 Task: Find an Airbnb in Naogaon, Bangladesh for 7 guests from 10th to 15th July with 4 bedrooms, 7 beds, 4 bathrooms, price range ₹10,000-₹15,000, and amenities including Wifi, Free parking, TV, Gym, and Self check-in.
Action: Mouse moved to (438, 86)
Screenshot: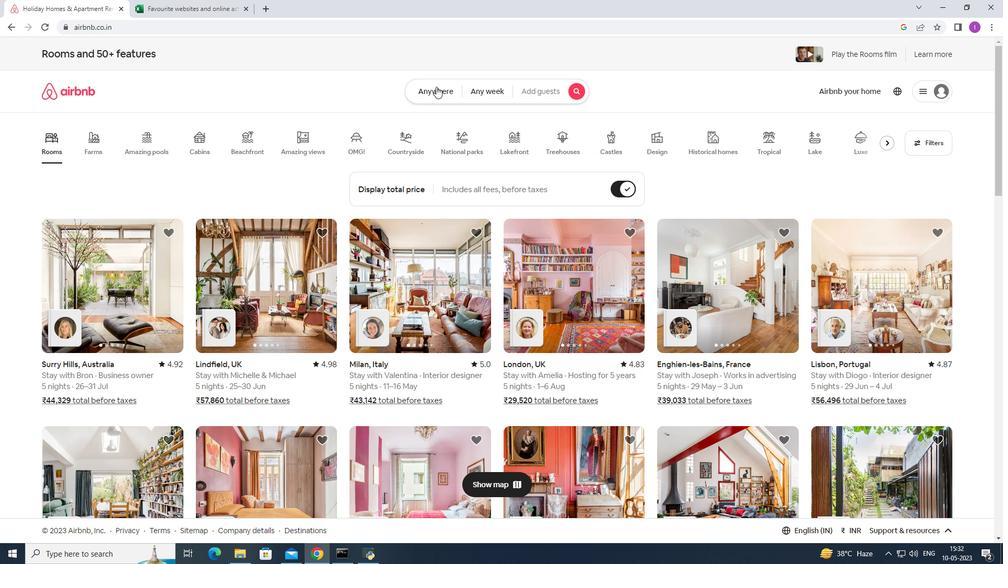 
Action: Mouse pressed left at (438, 86)
Screenshot: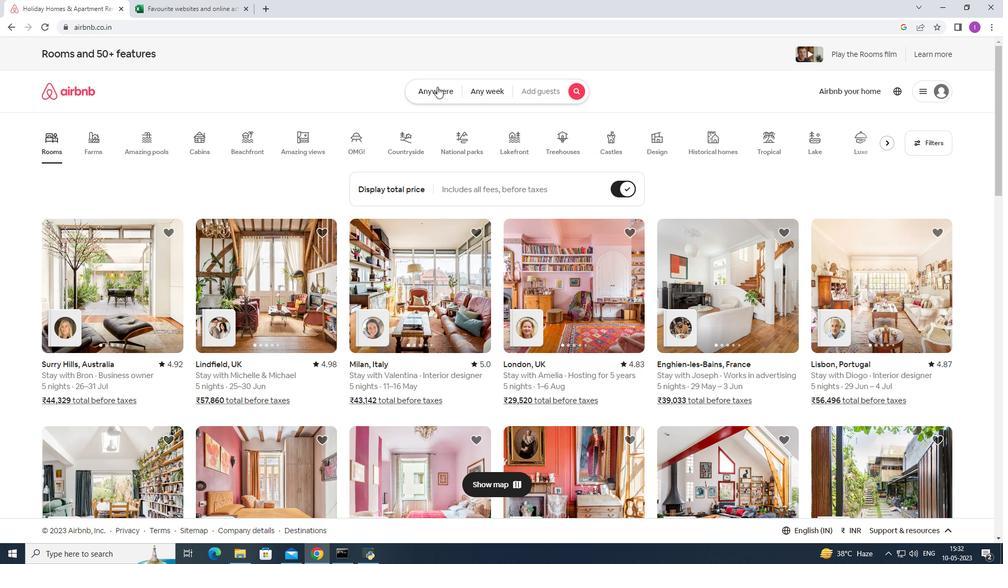 
Action: Mouse moved to (302, 134)
Screenshot: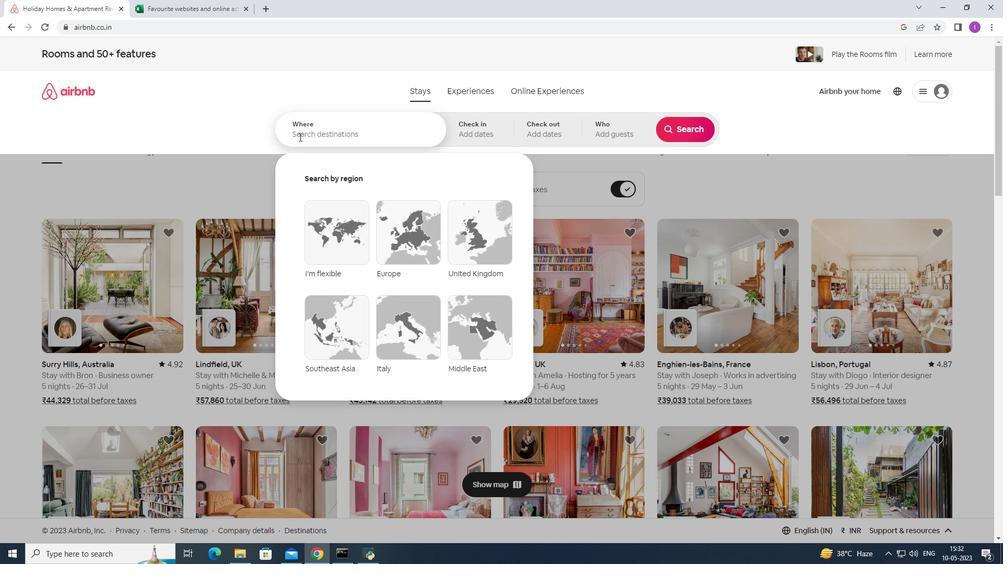 
Action: Mouse pressed left at (302, 134)
Screenshot: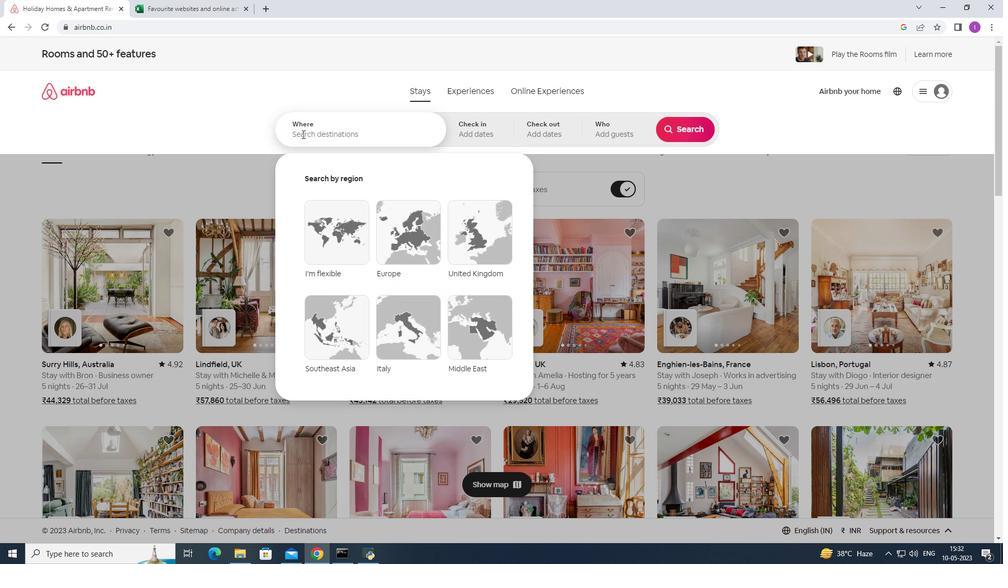 
Action: Mouse moved to (305, 133)
Screenshot: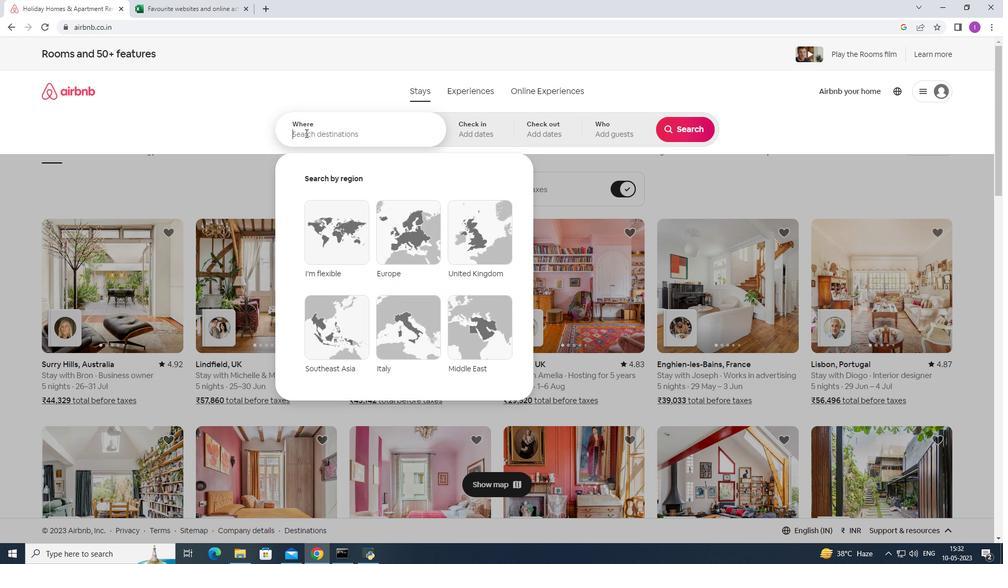 
Action: Key pressed <Key.shift>Naogaon,<Key.shift>Ban
Screenshot: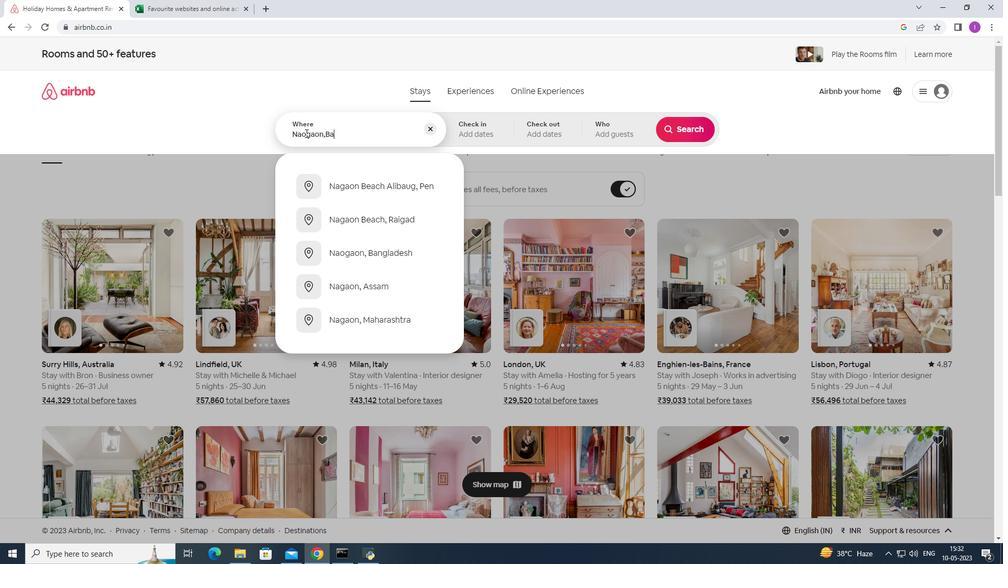 
Action: Mouse moved to (361, 192)
Screenshot: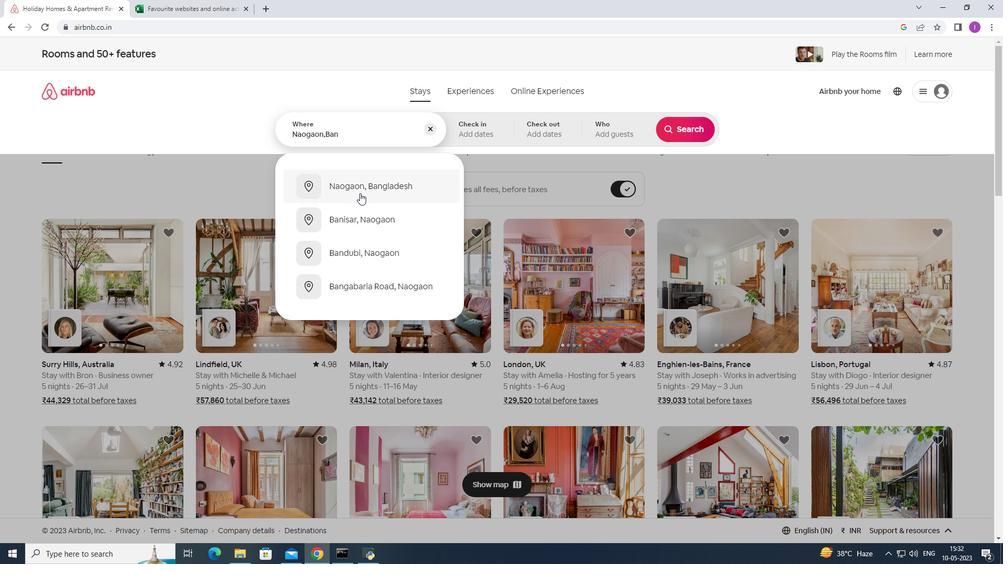
Action: Mouse pressed left at (361, 192)
Screenshot: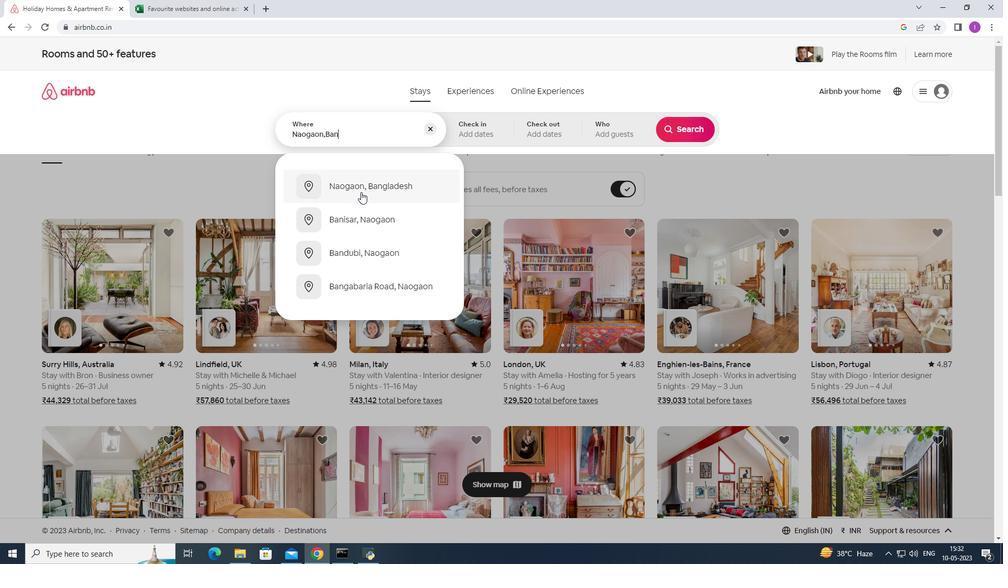 
Action: Mouse moved to (682, 213)
Screenshot: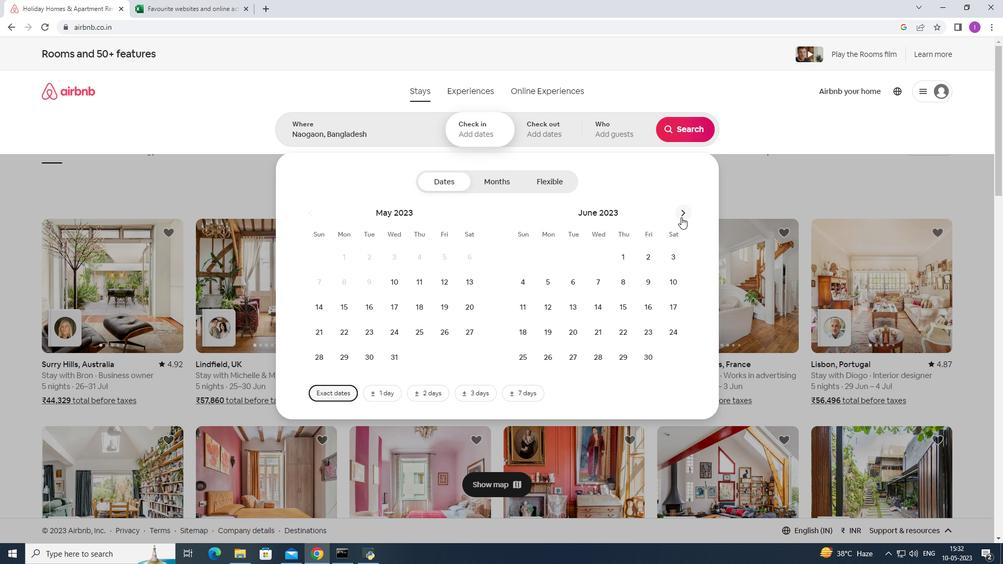 
Action: Mouse pressed left at (682, 213)
Screenshot: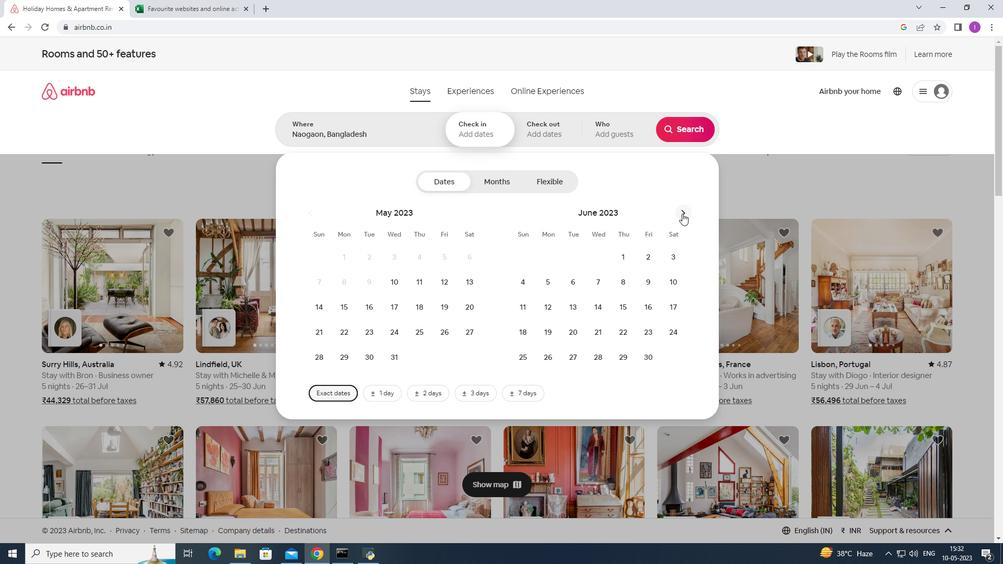 
Action: Mouse pressed left at (682, 213)
Screenshot: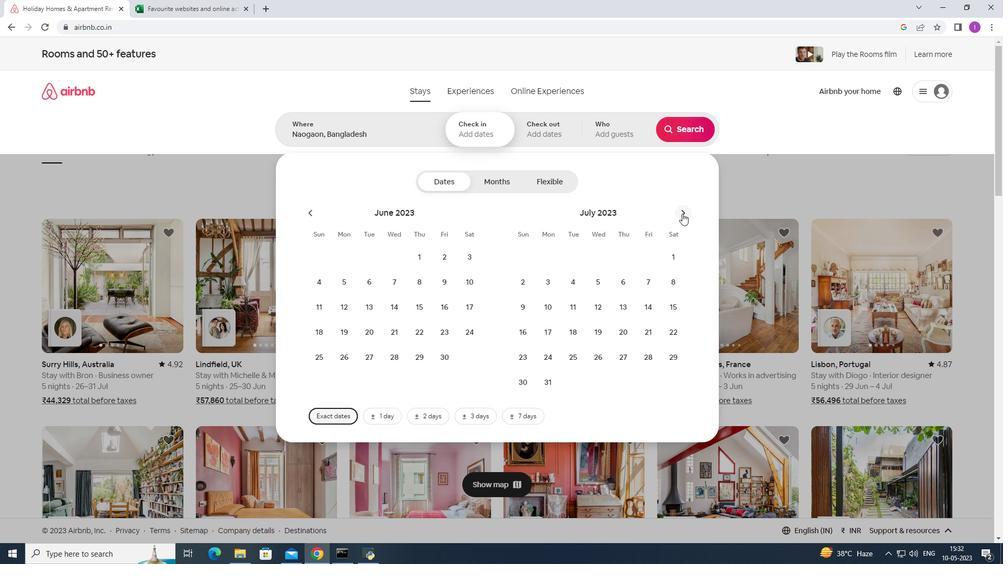 
Action: Mouse moved to (351, 304)
Screenshot: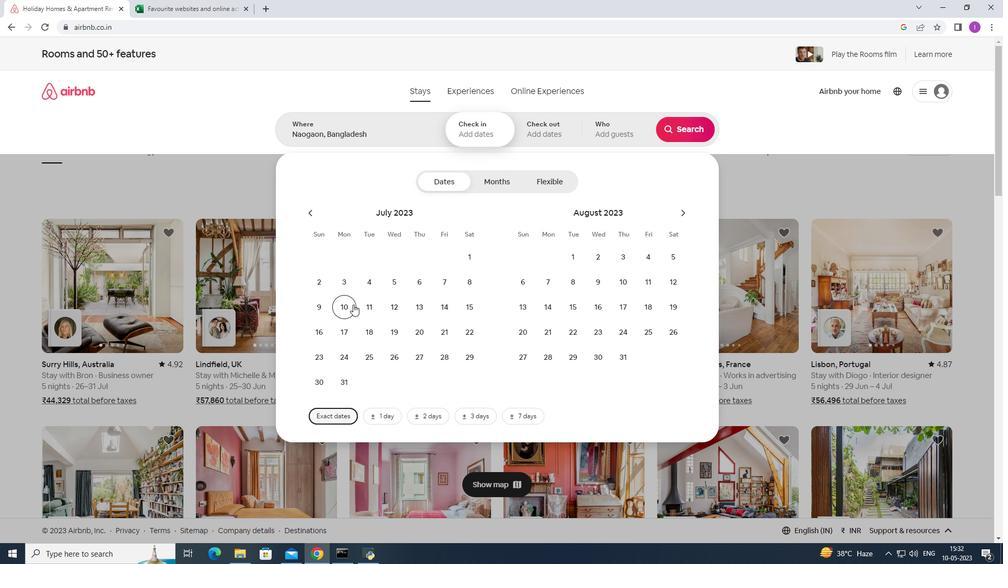 
Action: Mouse pressed left at (351, 304)
Screenshot: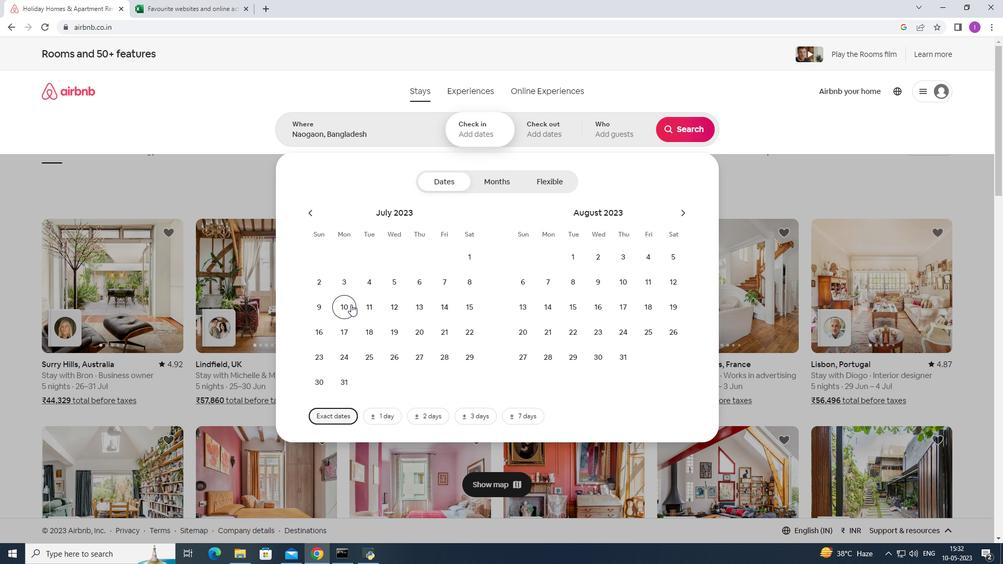 
Action: Mouse moved to (472, 304)
Screenshot: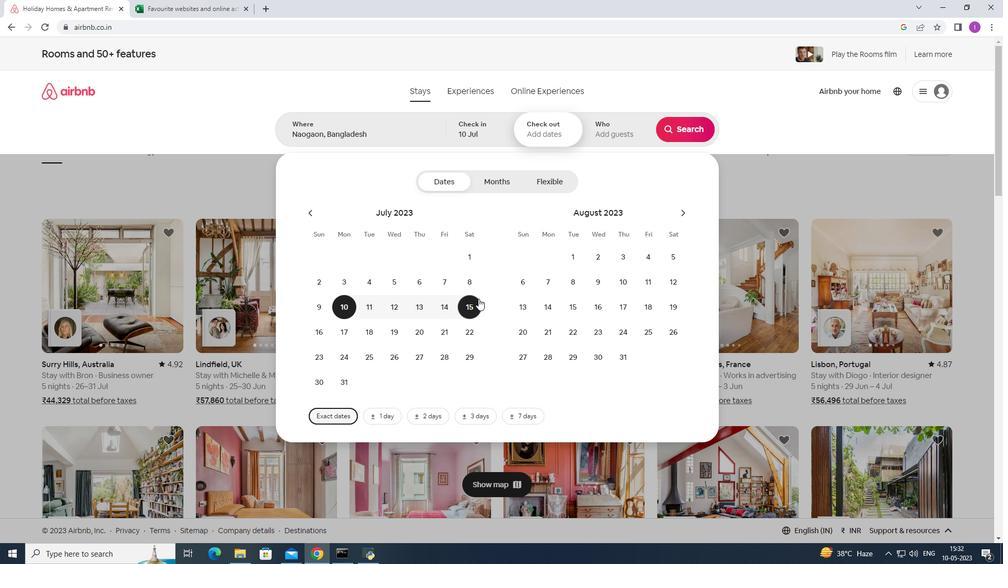 
Action: Mouse pressed left at (472, 304)
Screenshot: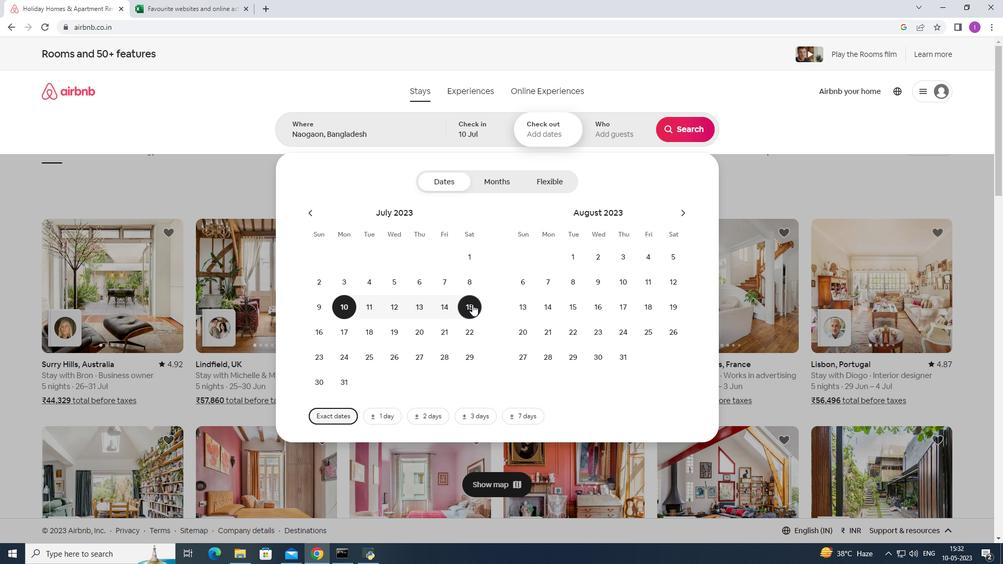 
Action: Mouse moved to (614, 138)
Screenshot: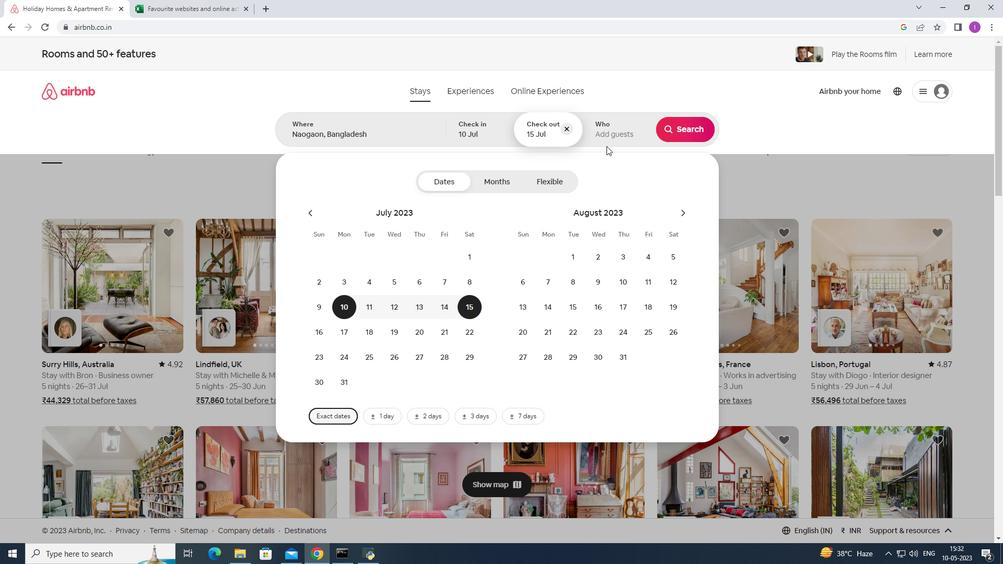 
Action: Mouse pressed left at (614, 138)
Screenshot: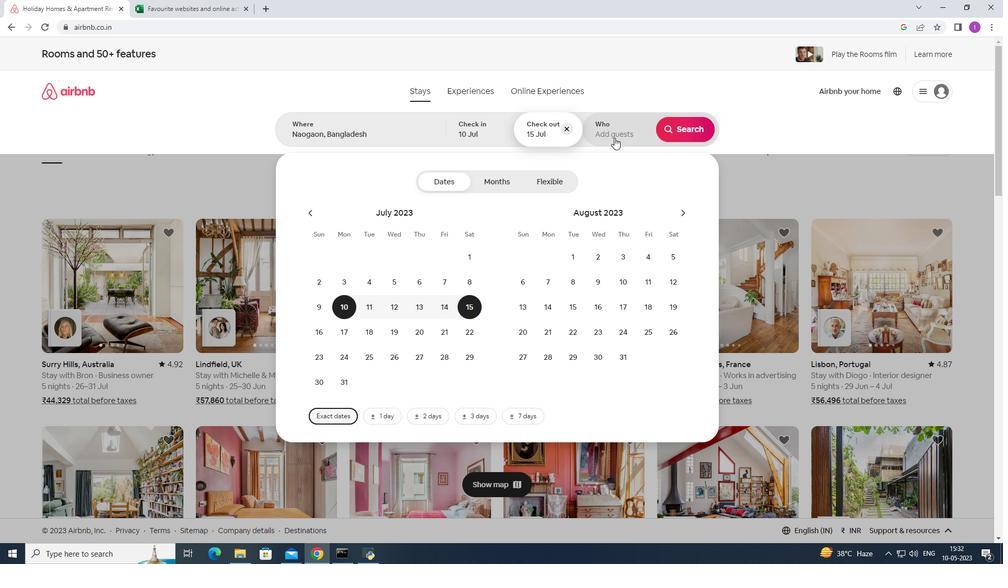 
Action: Mouse moved to (689, 186)
Screenshot: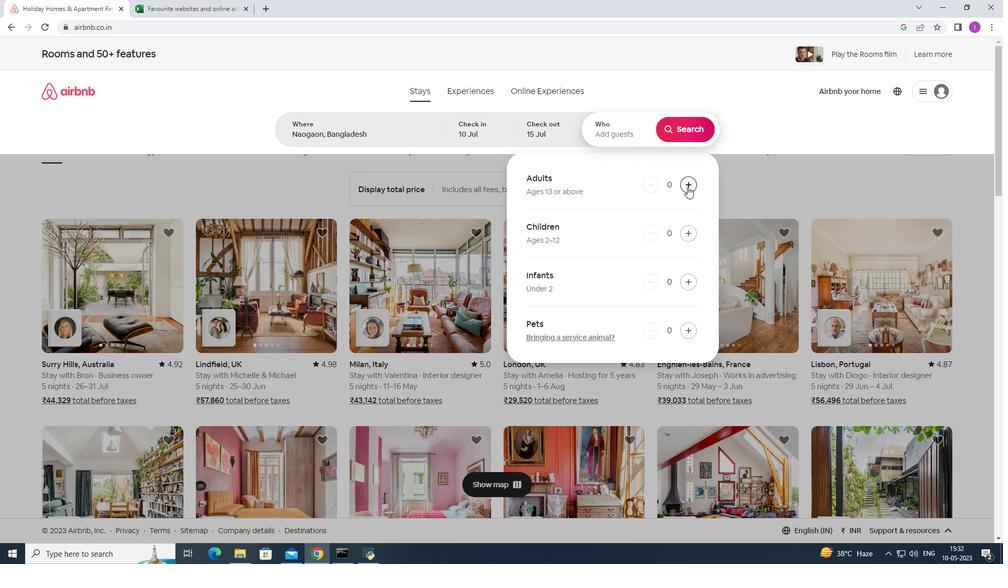 
Action: Mouse pressed left at (689, 186)
Screenshot: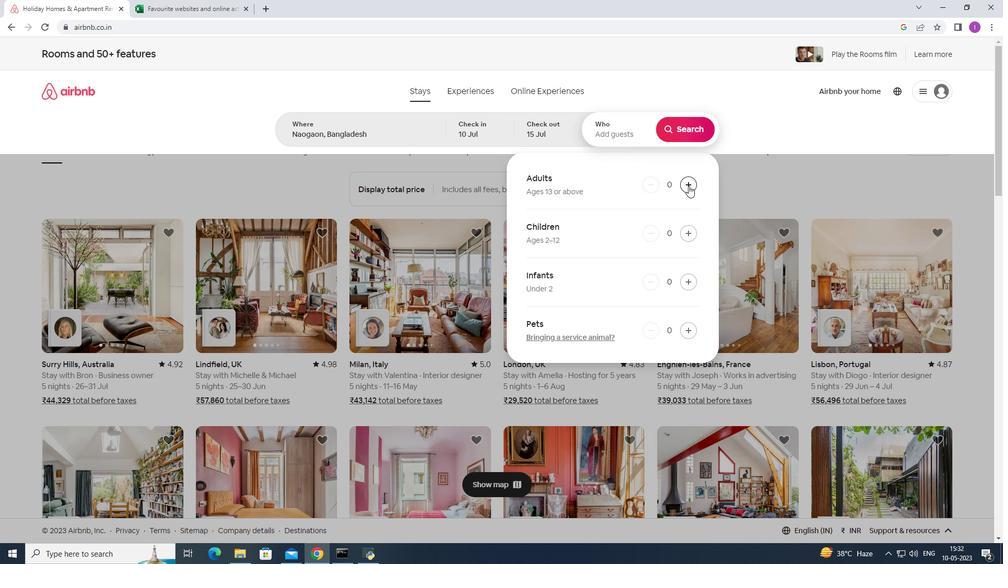 
Action: Mouse pressed left at (689, 186)
Screenshot: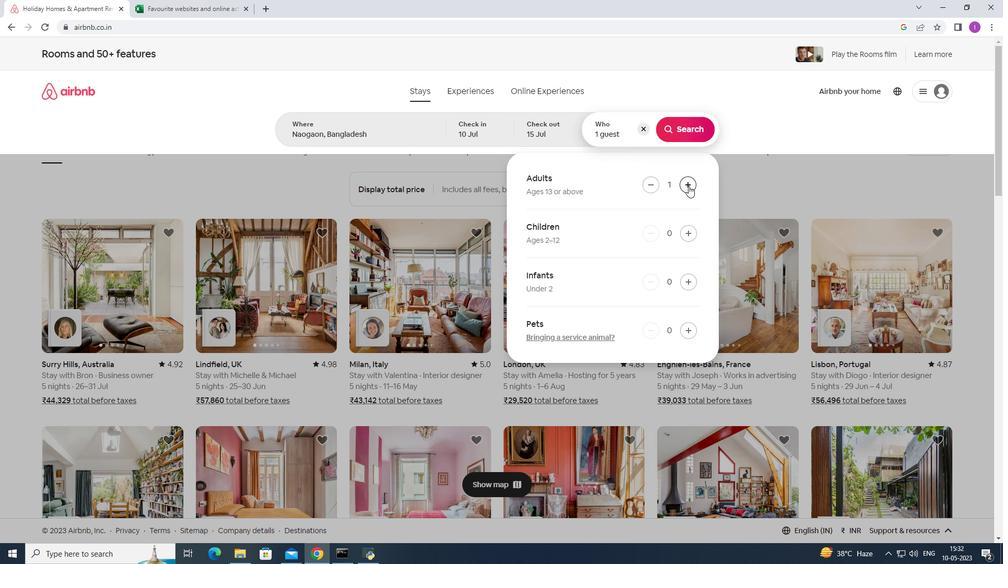 
Action: Mouse pressed left at (689, 186)
Screenshot: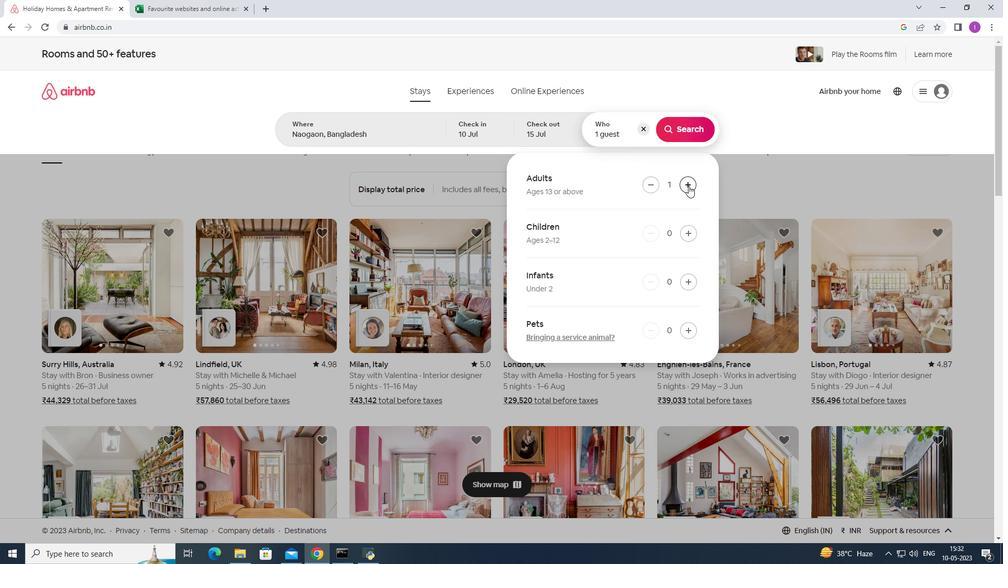 
Action: Mouse pressed left at (689, 186)
Screenshot: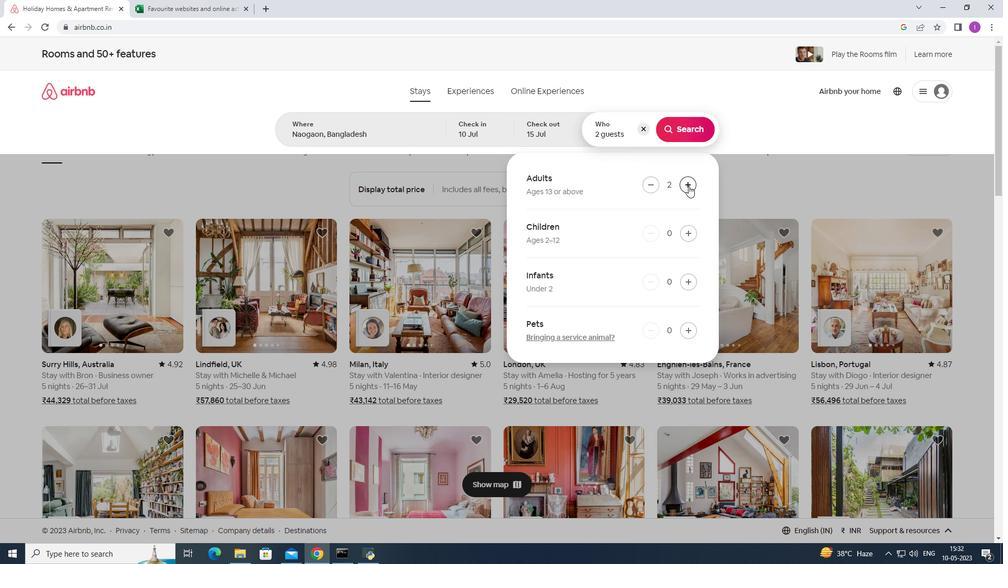 
Action: Mouse pressed left at (689, 186)
Screenshot: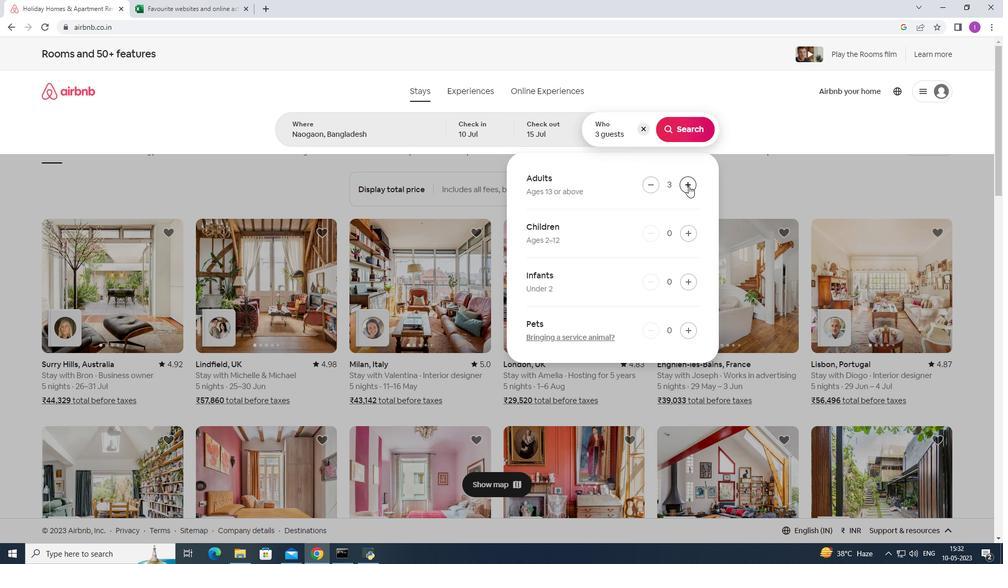 
Action: Mouse pressed left at (689, 186)
Screenshot: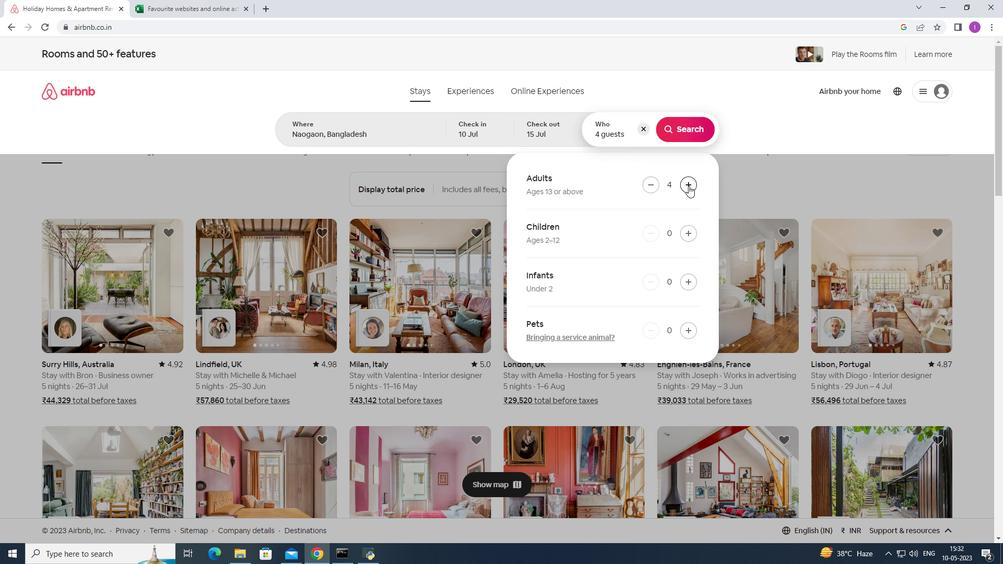 
Action: Mouse pressed left at (689, 186)
Screenshot: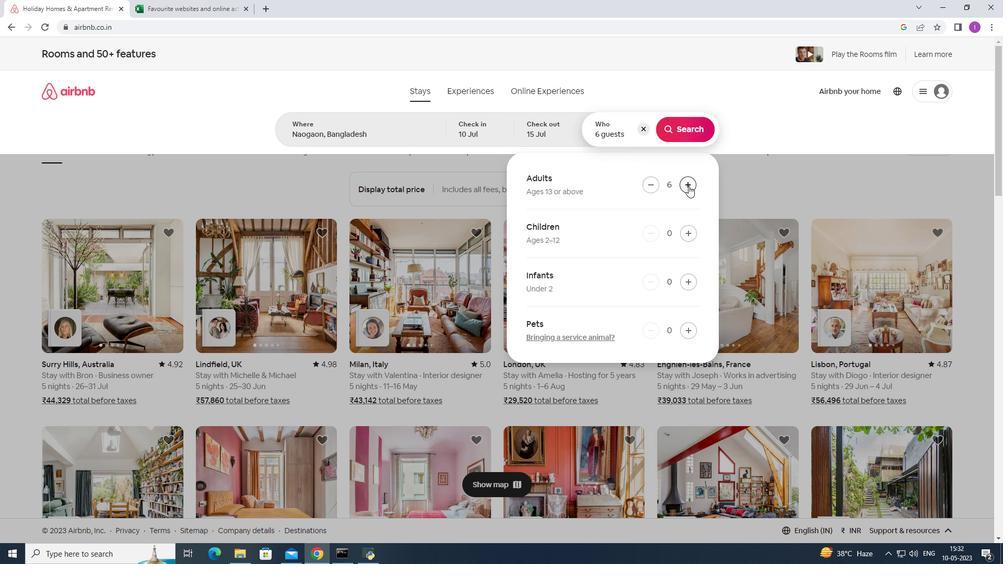 
Action: Mouse moved to (679, 138)
Screenshot: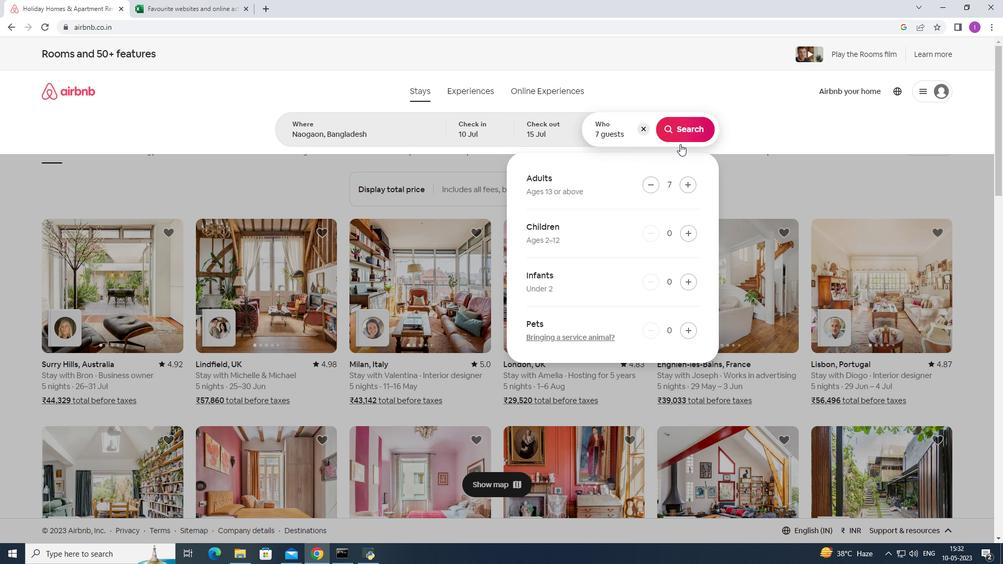 
Action: Mouse pressed left at (679, 138)
Screenshot: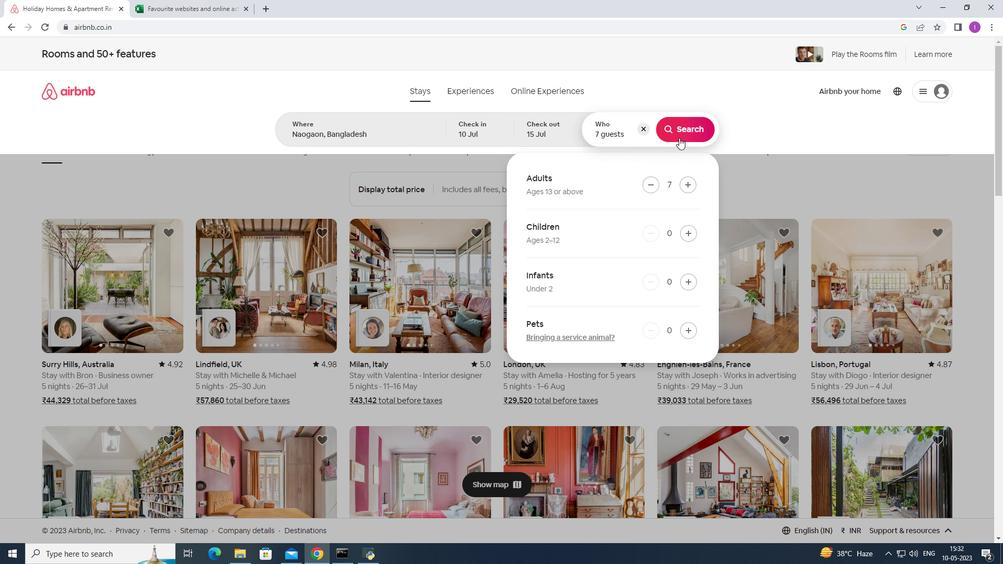 
Action: Mouse moved to (961, 96)
Screenshot: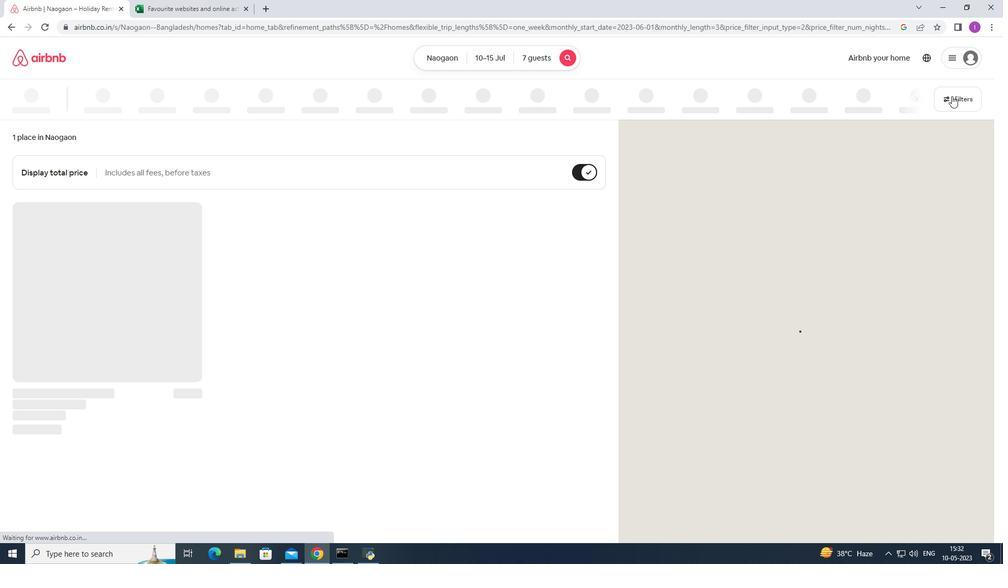 
Action: Mouse pressed left at (961, 96)
Screenshot: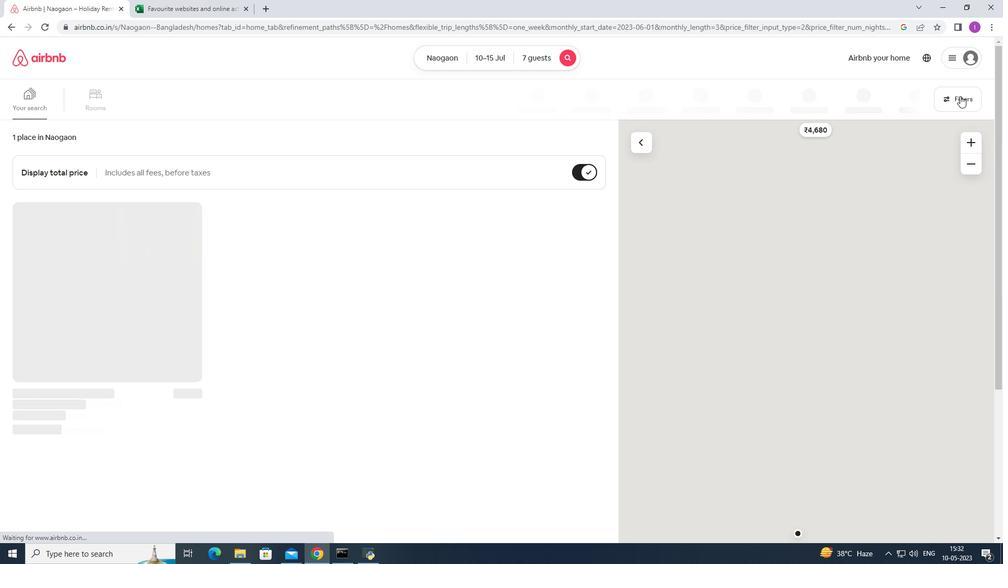 
Action: Mouse moved to (559, 356)
Screenshot: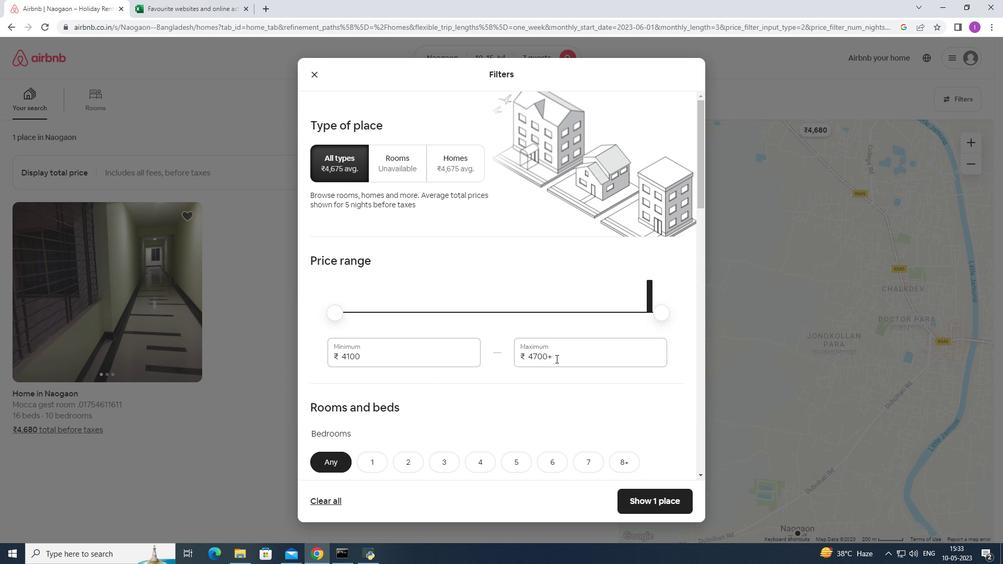 
Action: Mouse pressed left at (559, 356)
Screenshot: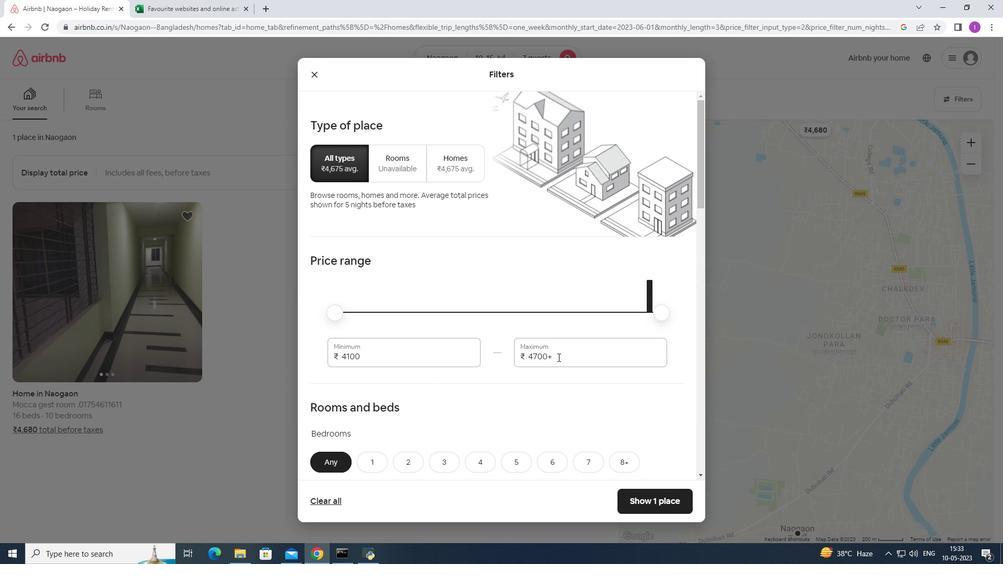 
Action: Mouse moved to (522, 357)
Screenshot: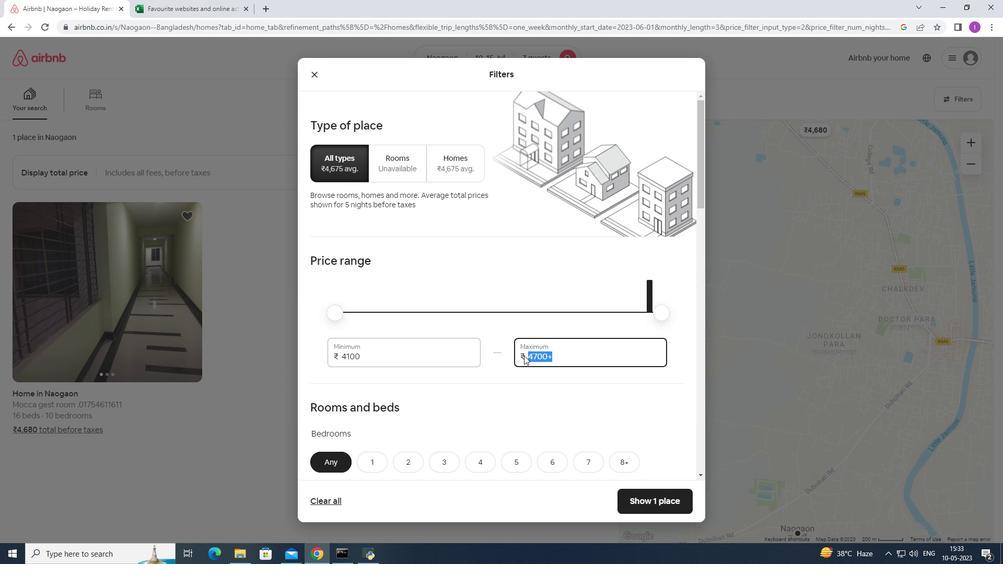 
Action: Key pressed 1
Screenshot: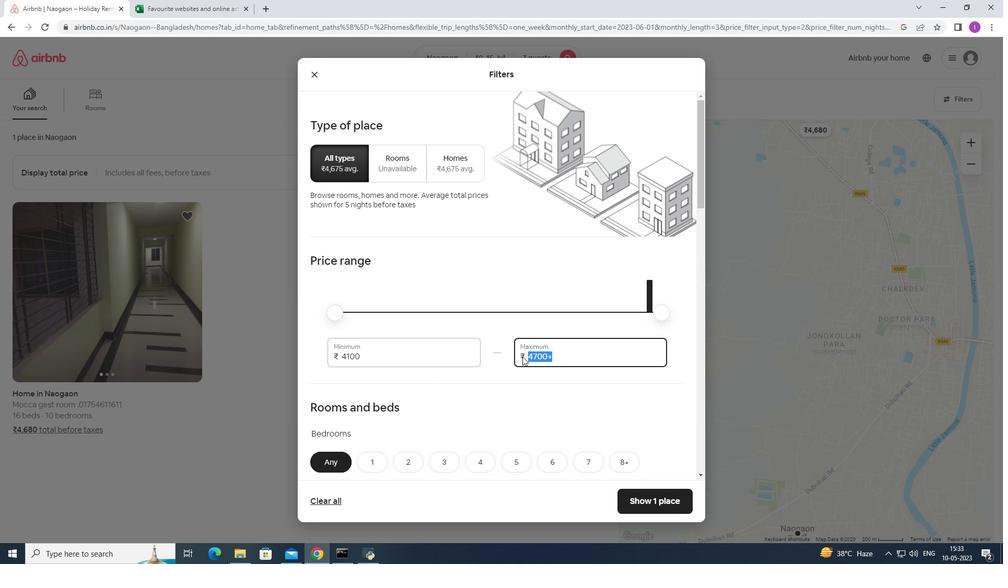 
Action: Mouse moved to (522, 356)
Screenshot: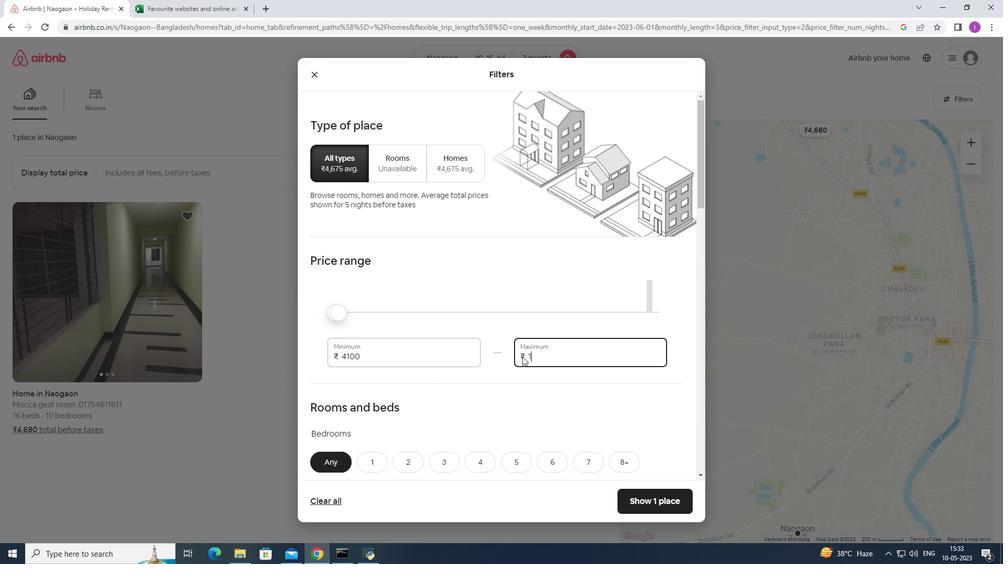 
Action: Key pressed 5
Screenshot: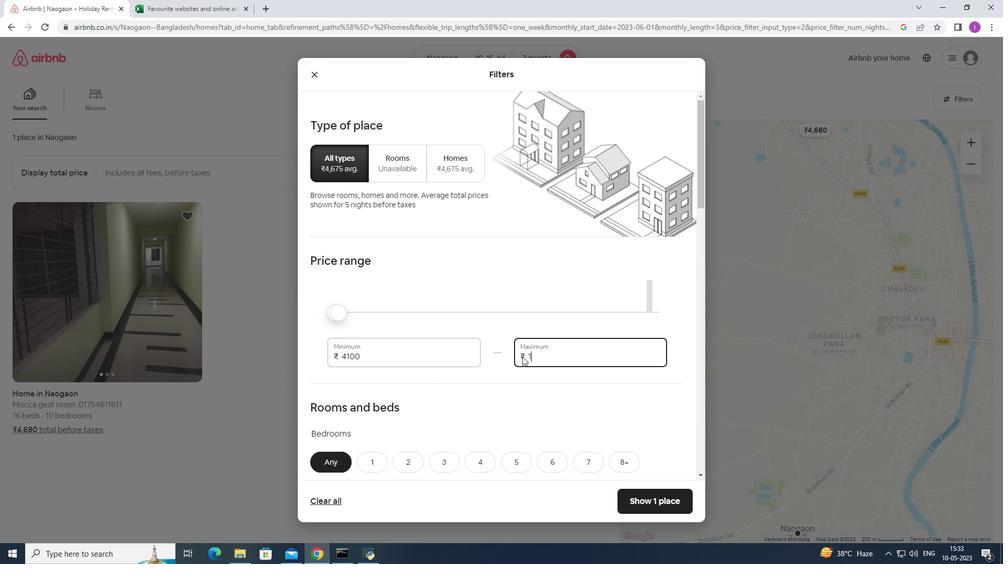 
Action: Mouse moved to (522, 356)
Screenshot: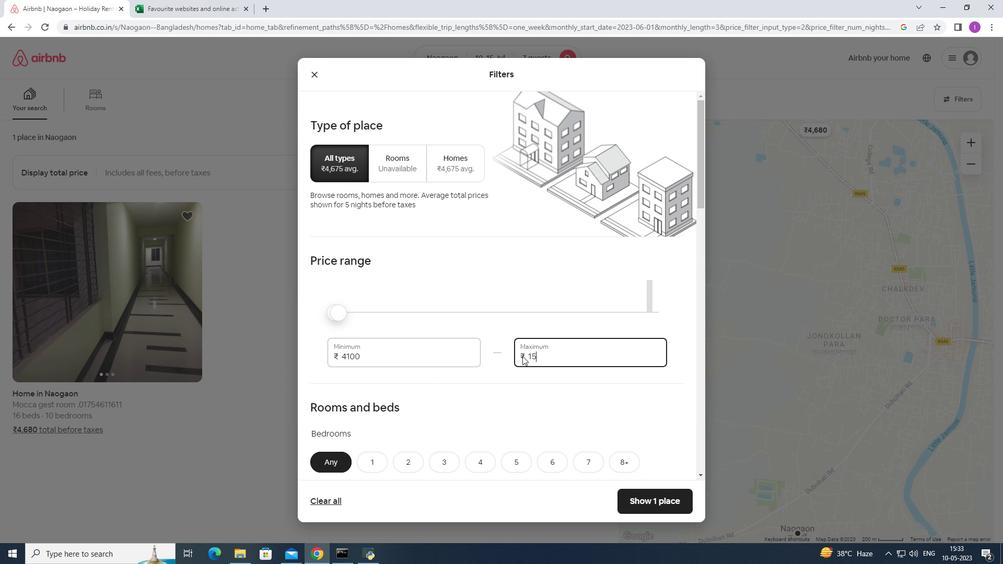 
Action: Key pressed 000
Screenshot: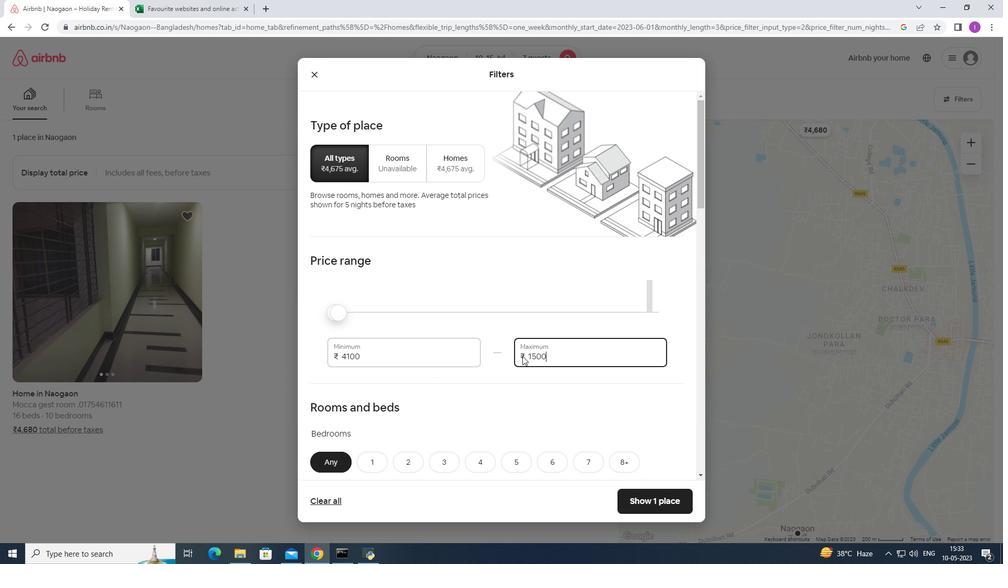 
Action: Mouse moved to (390, 360)
Screenshot: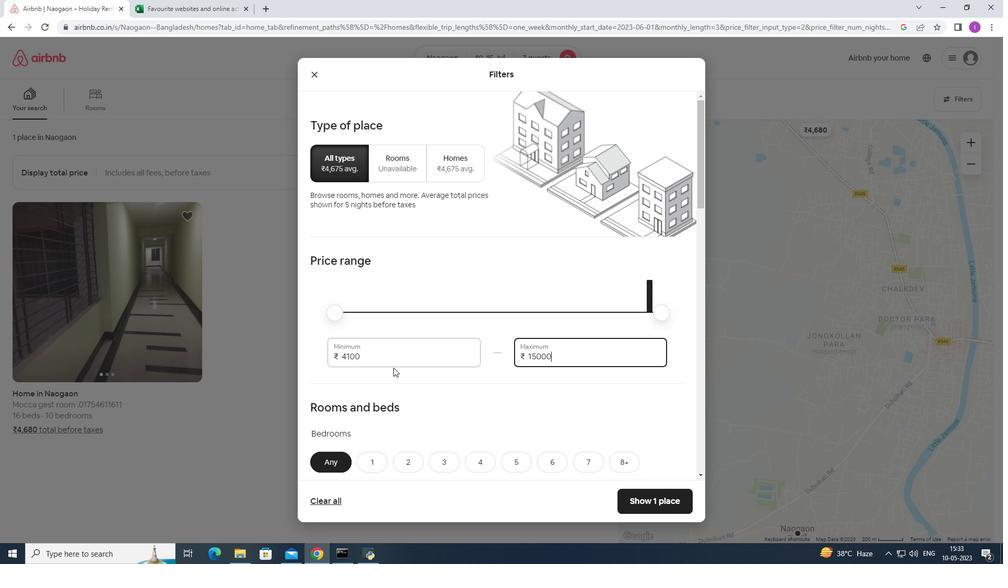 
Action: Mouse pressed left at (390, 360)
Screenshot: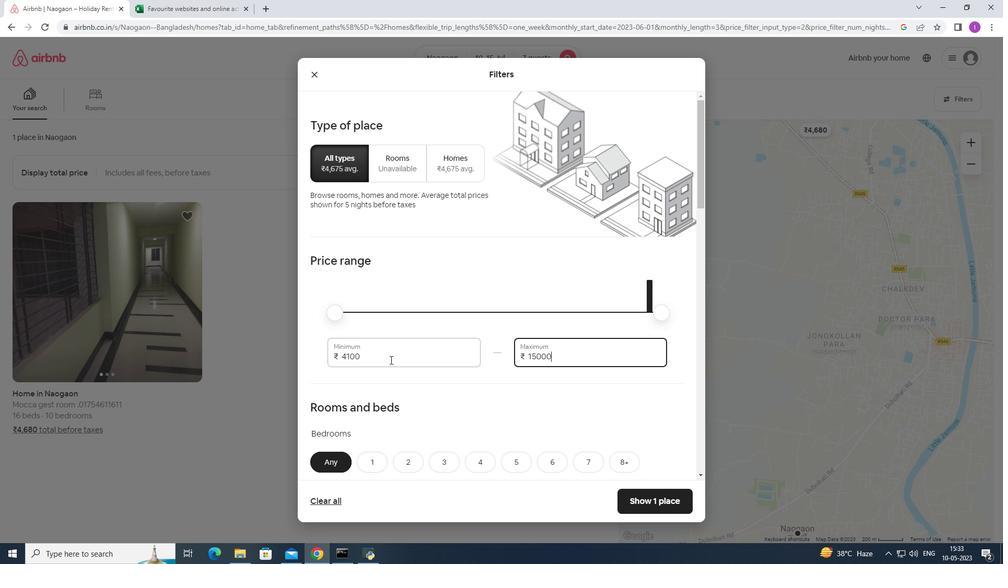 
Action: Mouse moved to (337, 366)
Screenshot: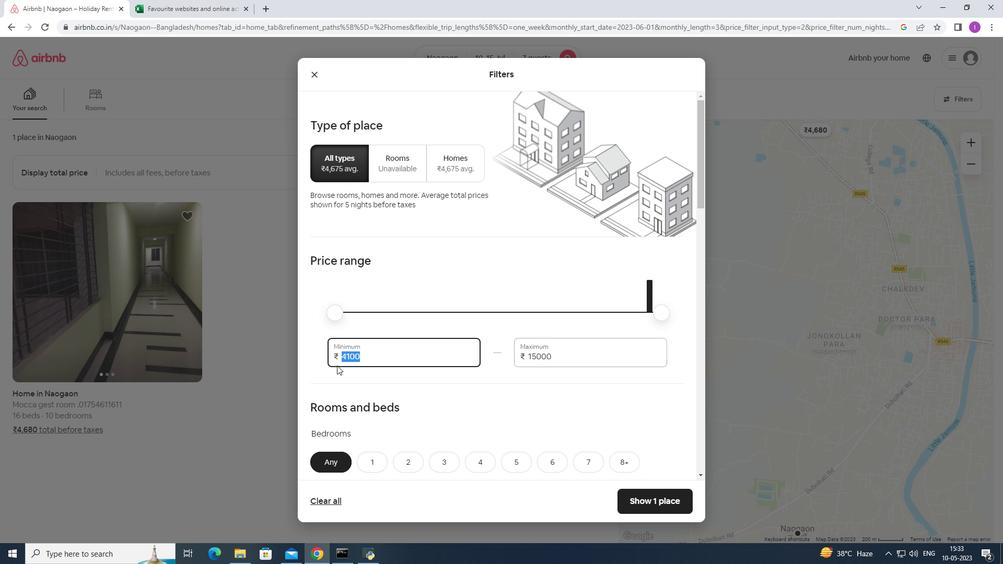 
Action: Key pressed 1
Screenshot: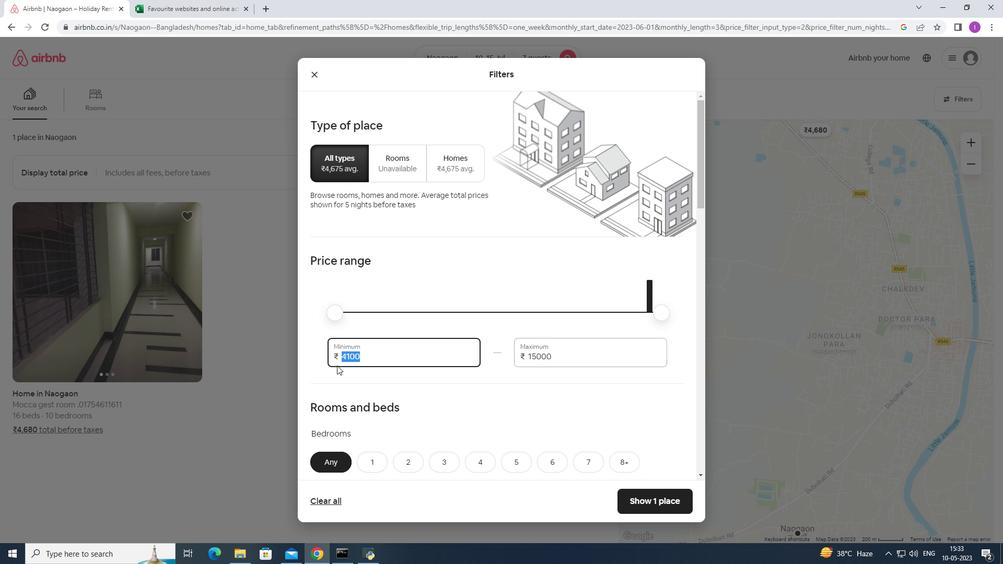 
Action: Mouse moved to (338, 364)
Screenshot: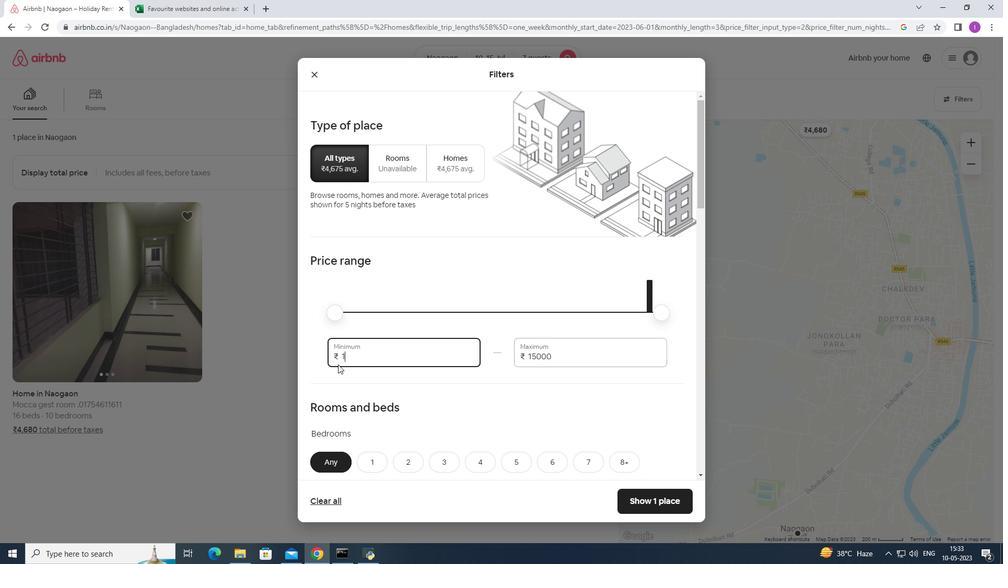 
Action: Key pressed 0000
Screenshot: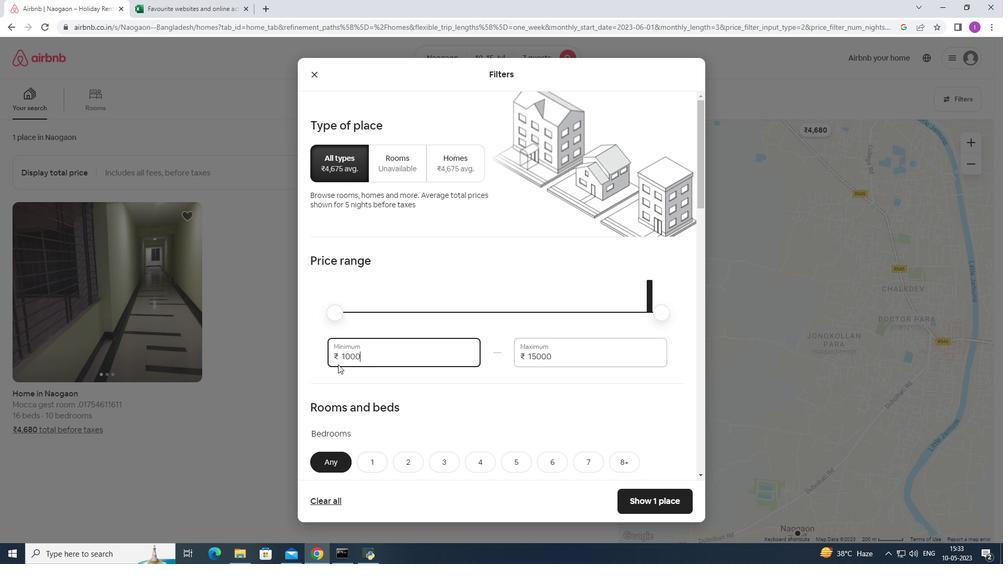 
Action: Mouse moved to (386, 357)
Screenshot: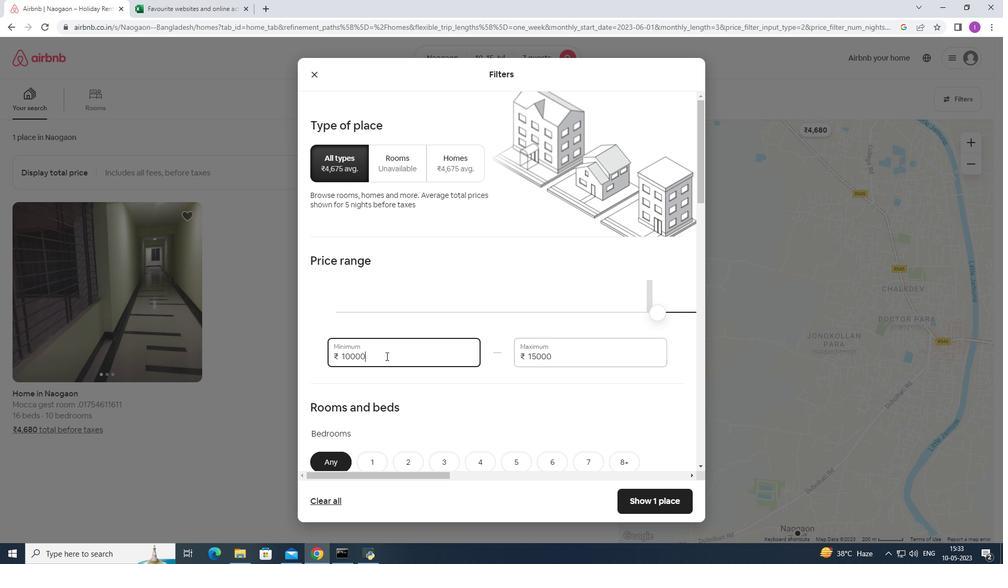 
Action: Mouse scrolled (386, 356) with delta (0, 0)
Screenshot: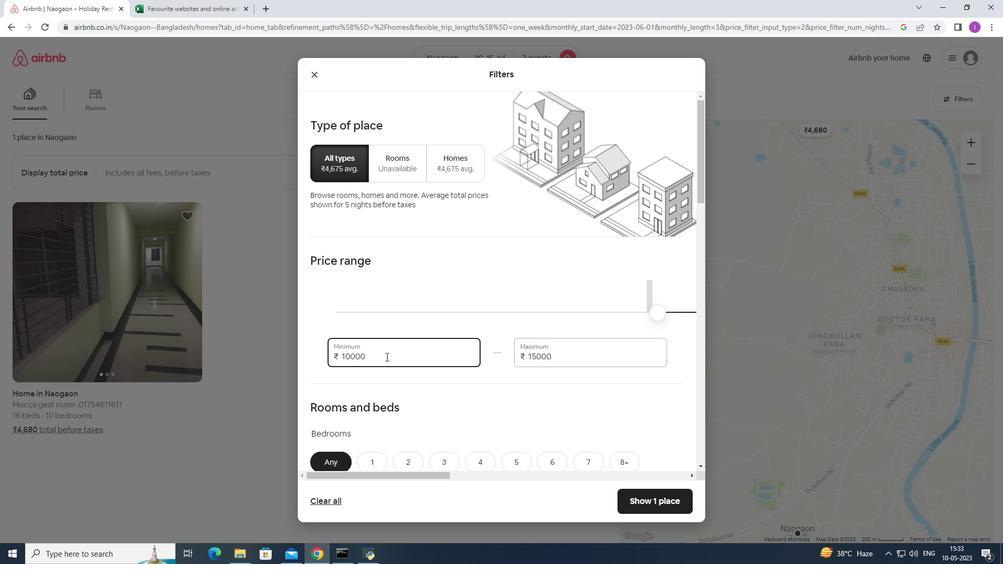 
Action: Mouse scrolled (386, 356) with delta (0, 0)
Screenshot: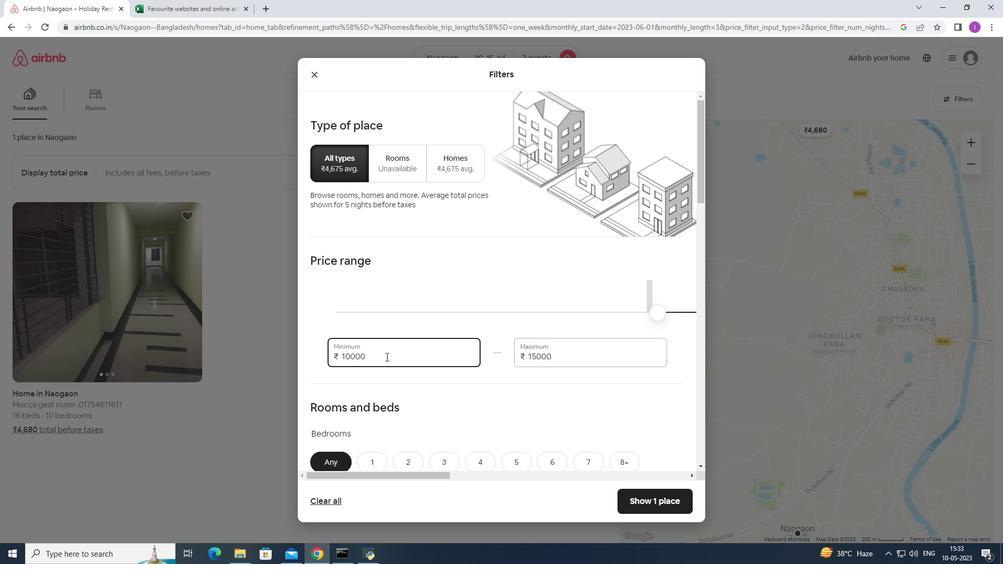 
Action: Mouse scrolled (386, 356) with delta (0, 0)
Screenshot: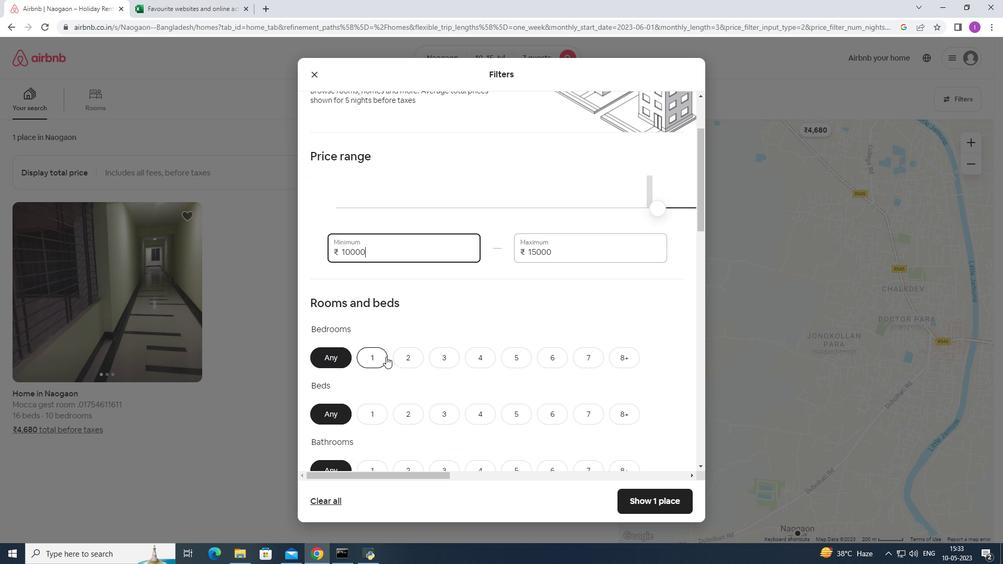 
Action: Mouse moved to (480, 305)
Screenshot: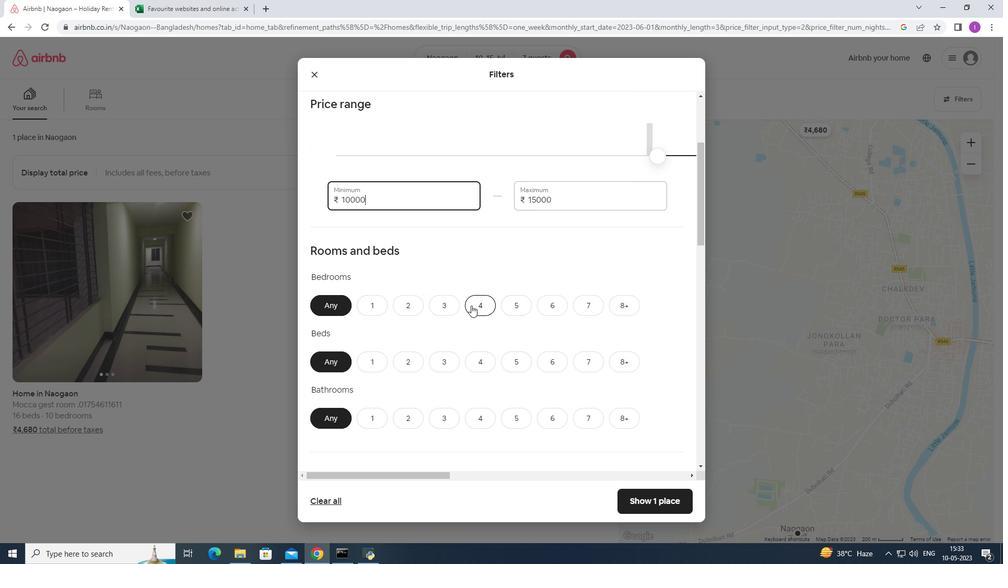 
Action: Mouse pressed left at (480, 305)
Screenshot: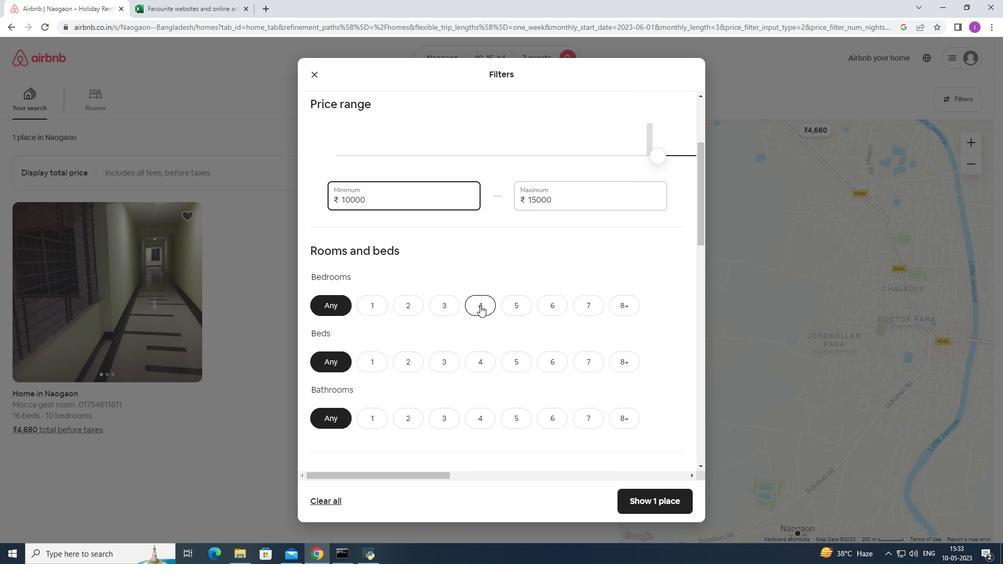 
Action: Mouse moved to (593, 356)
Screenshot: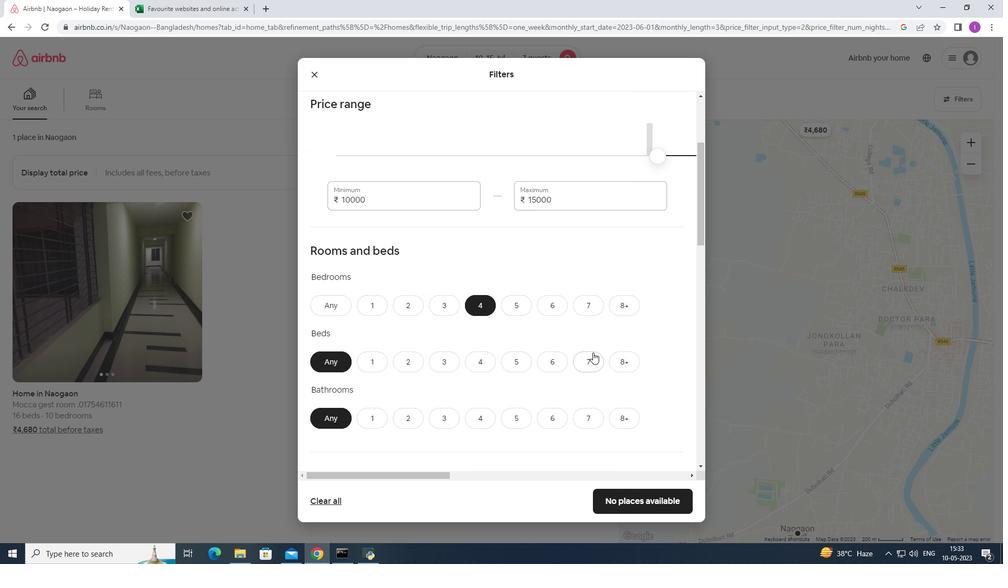 
Action: Mouse pressed left at (593, 356)
Screenshot: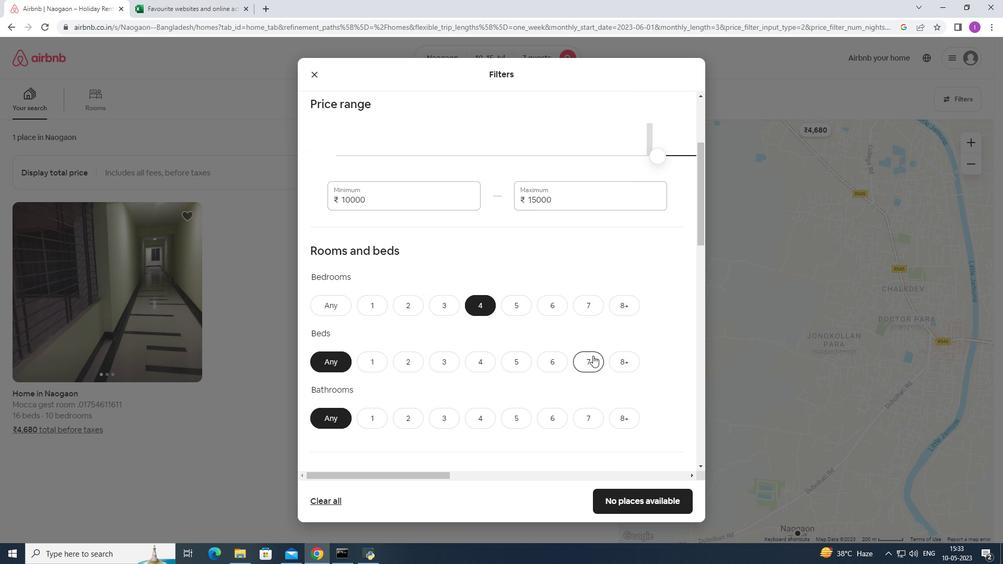 
Action: Mouse moved to (487, 419)
Screenshot: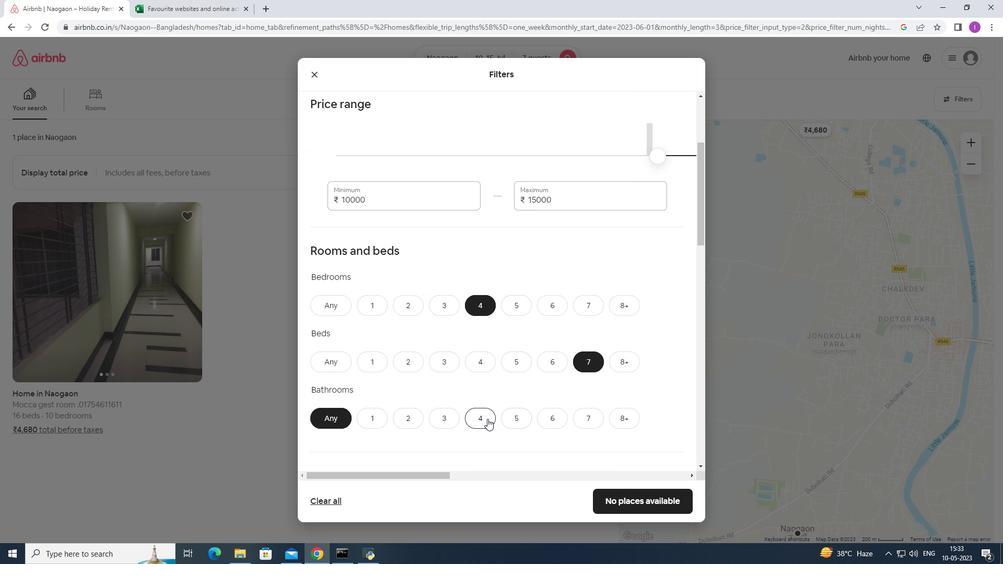 
Action: Mouse pressed left at (487, 419)
Screenshot: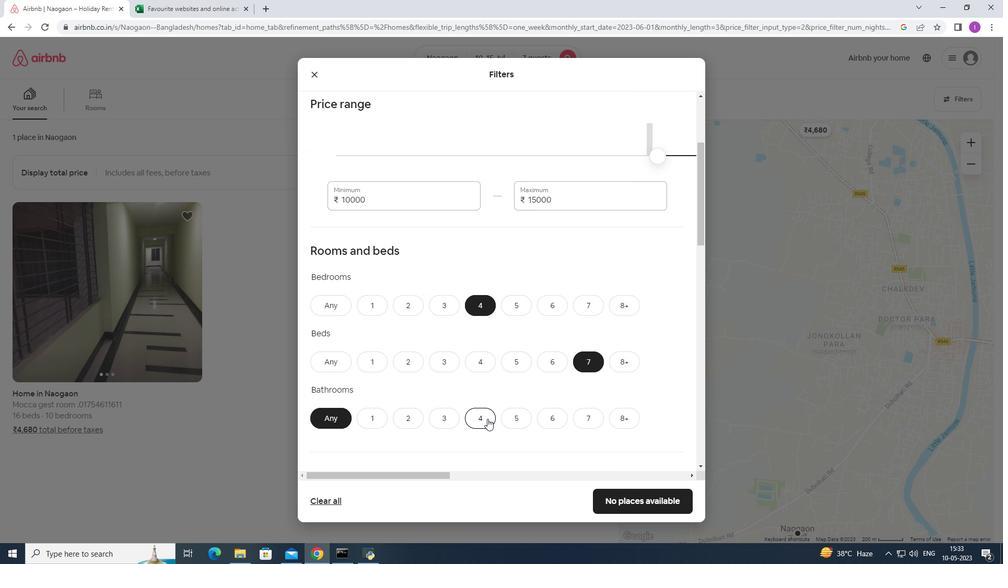 
Action: Mouse moved to (384, 335)
Screenshot: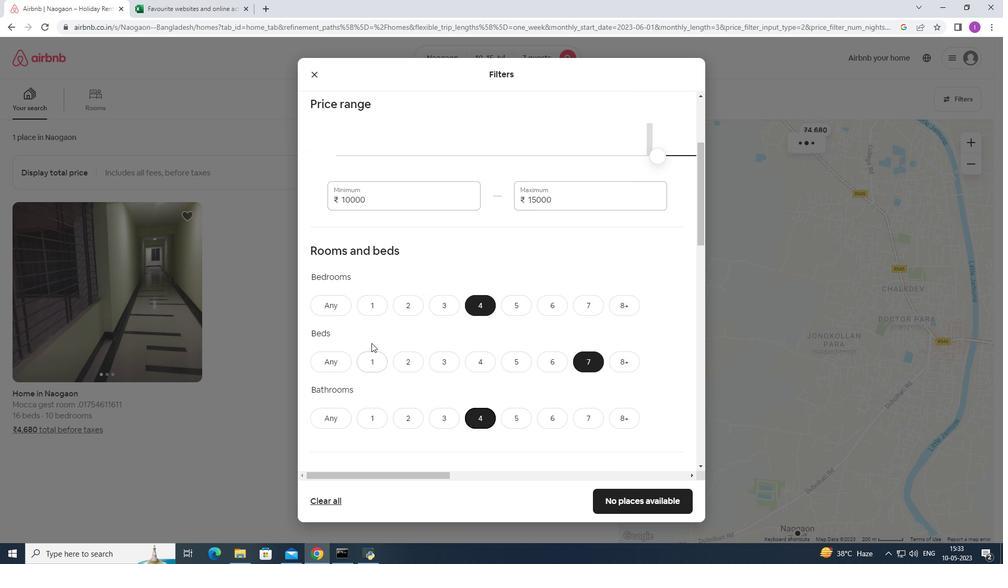 
Action: Mouse scrolled (384, 335) with delta (0, 0)
Screenshot: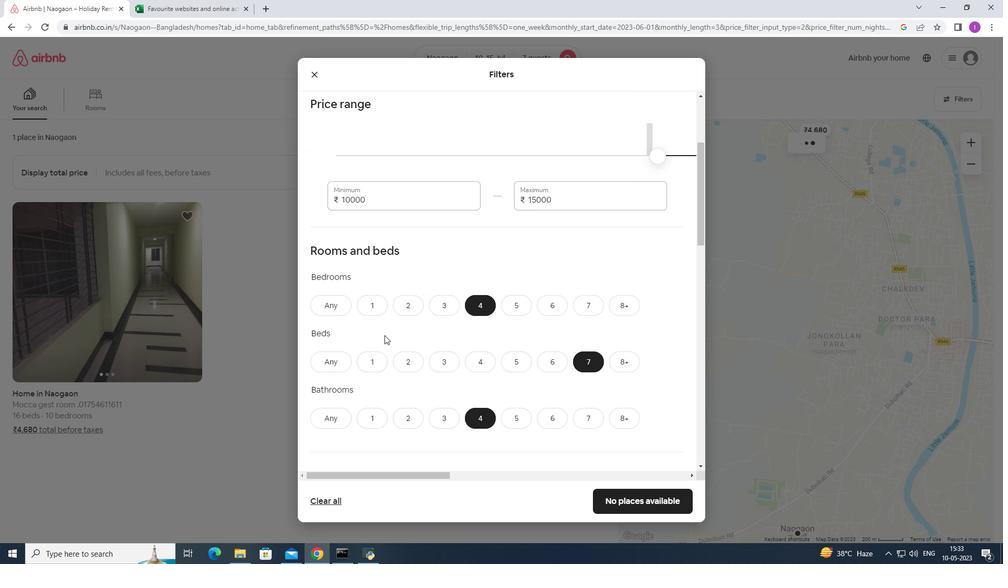 
Action: Mouse scrolled (384, 335) with delta (0, 0)
Screenshot: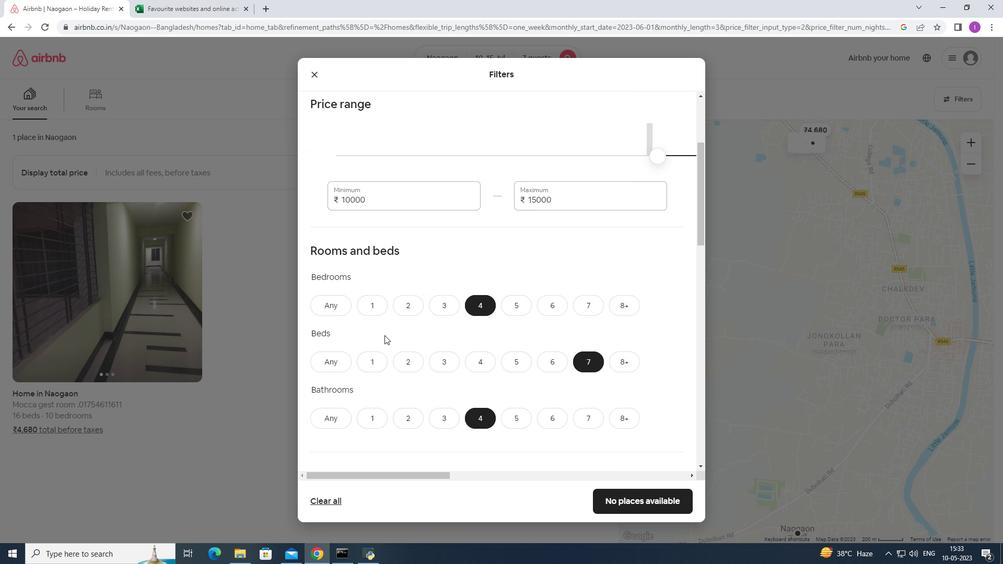 
Action: Mouse moved to (386, 334)
Screenshot: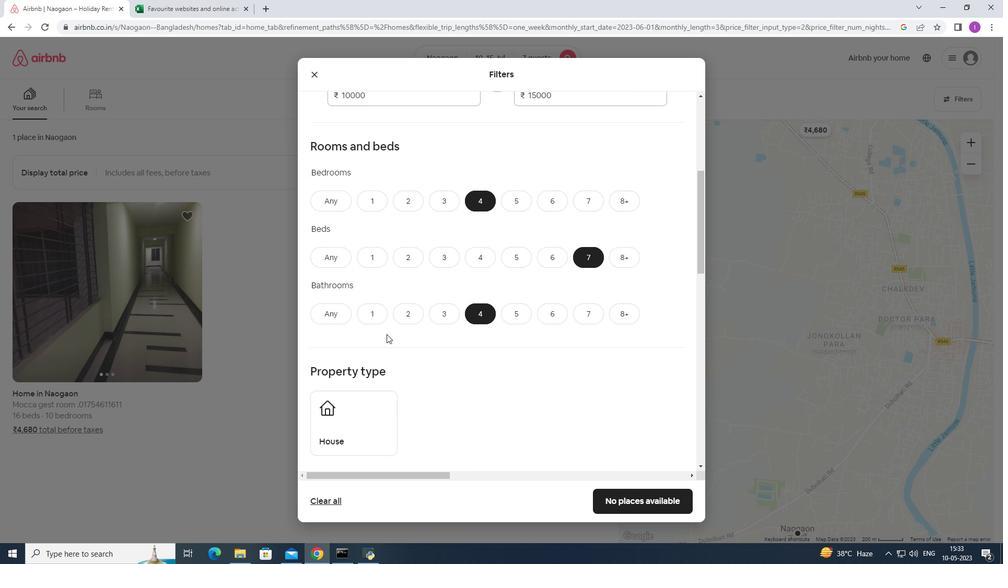 
Action: Mouse scrolled (386, 333) with delta (0, 0)
Screenshot: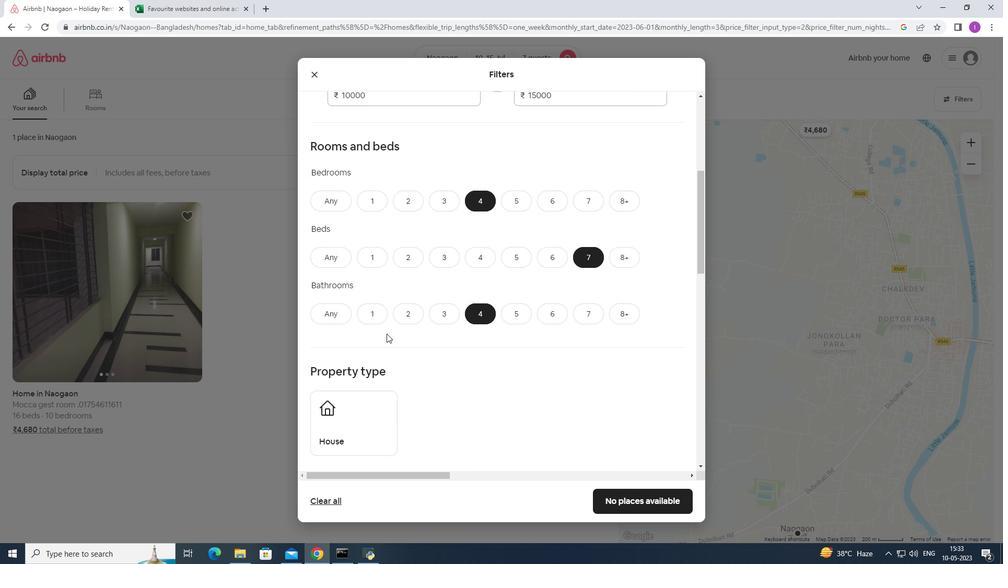 
Action: Mouse scrolled (386, 333) with delta (0, 0)
Screenshot: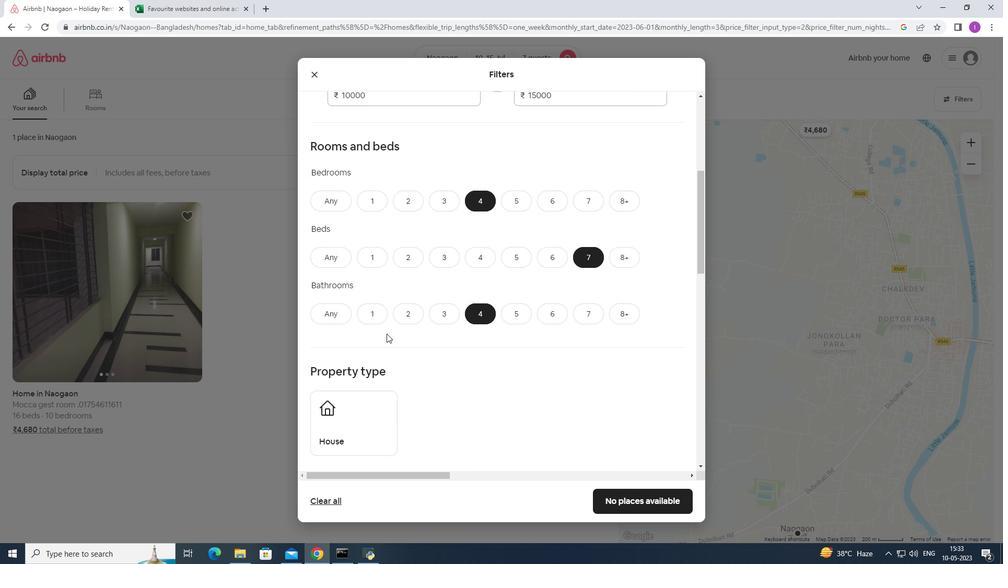 
Action: Mouse moved to (387, 333)
Screenshot: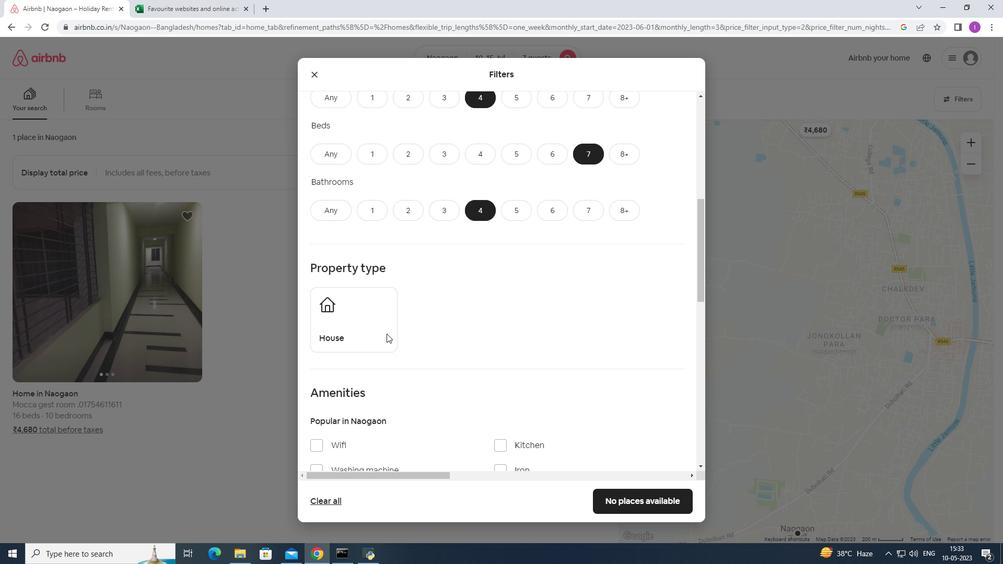 
Action: Mouse scrolled (387, 333) with delta (0, 0)
Screenshot: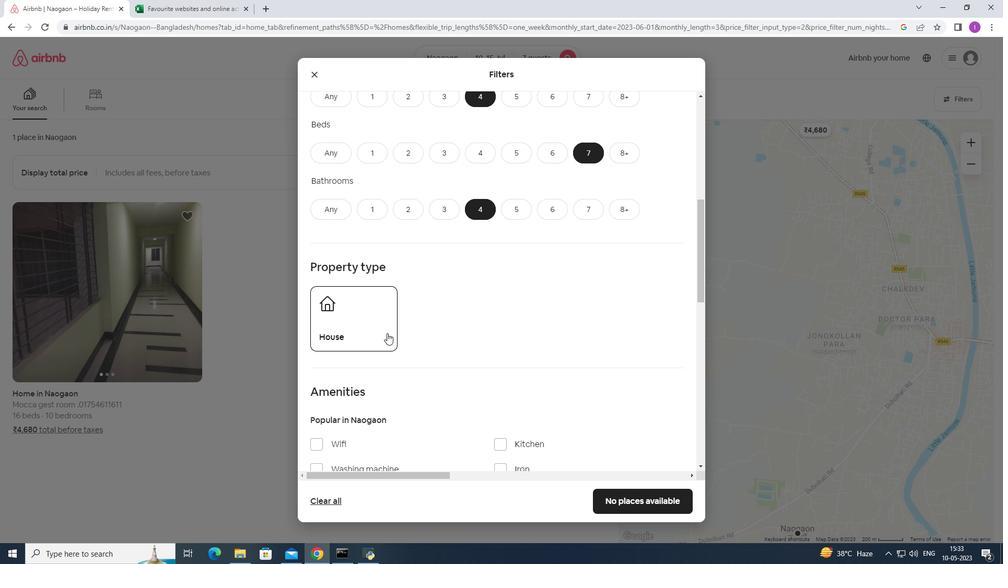 
Action: Mouse scrolled (387, 333) with delta (0, 0)
Screenshot: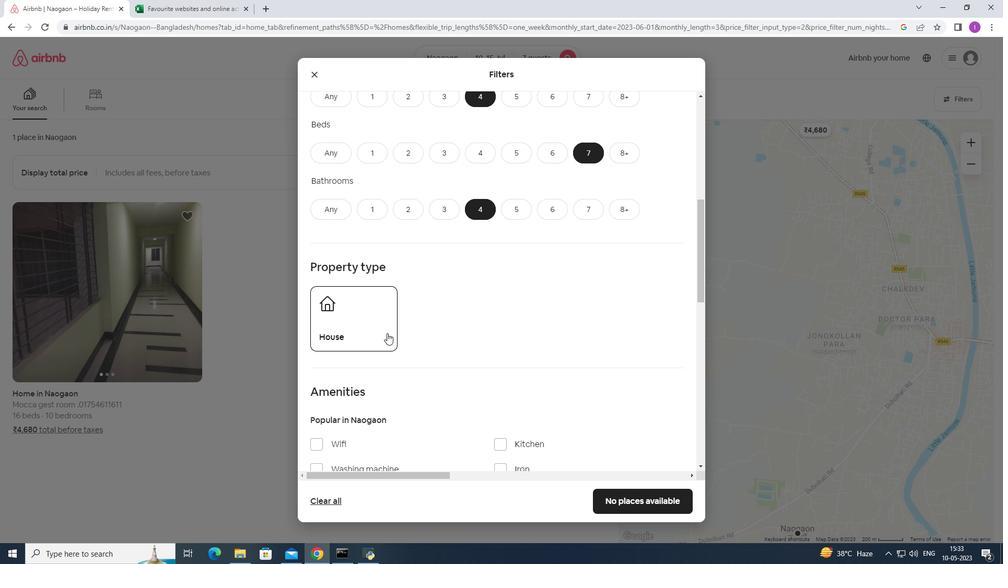 
Action: Mouse moved to (364, 234)
Screenshot: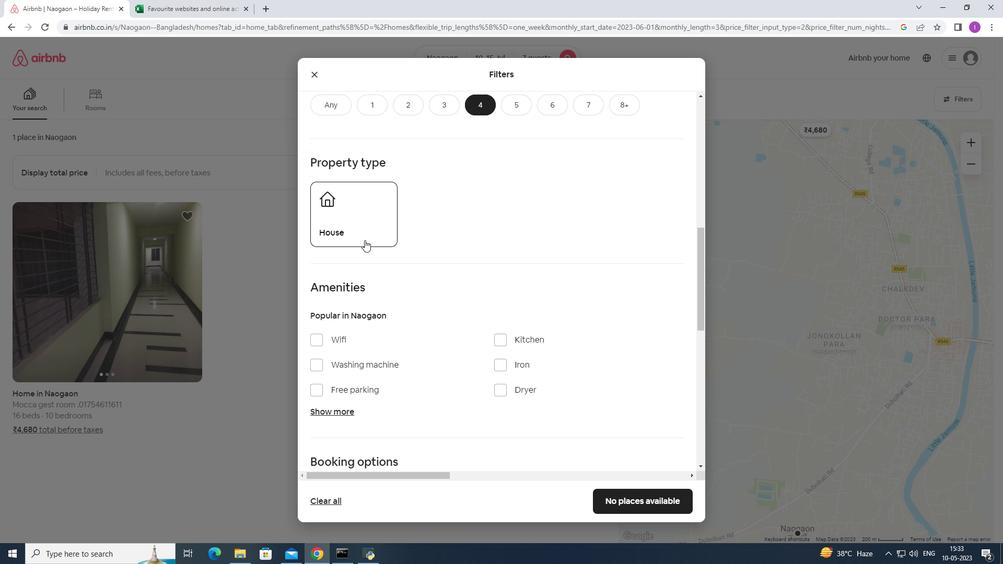 
Action: Mouse pressed left at (364, 234)
Screenshot: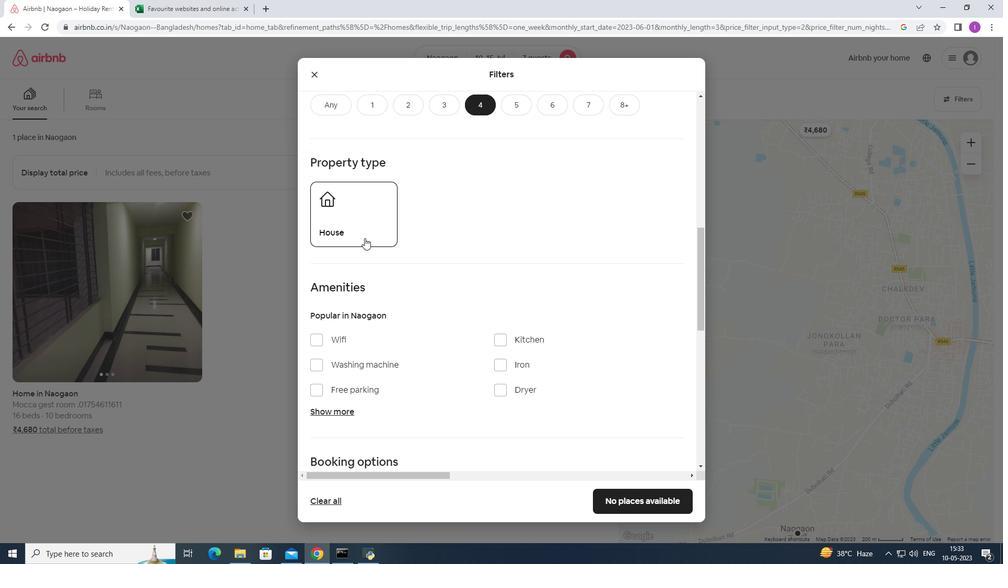 
Action: Mouse moved to (476, 393)
Screenshot: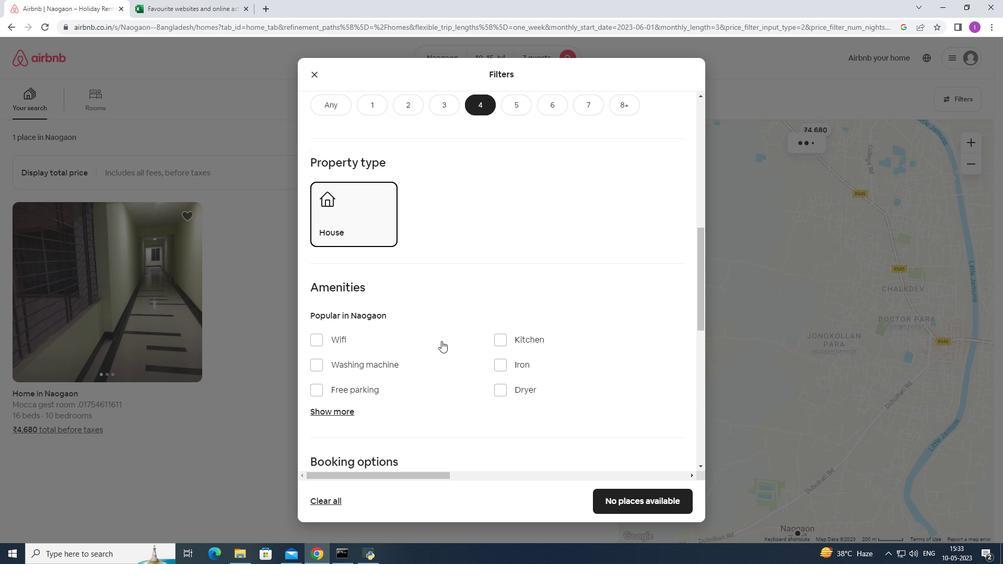 
Action: Mouse scrolled (476, 393) with delta (0, 0)
Screenshot: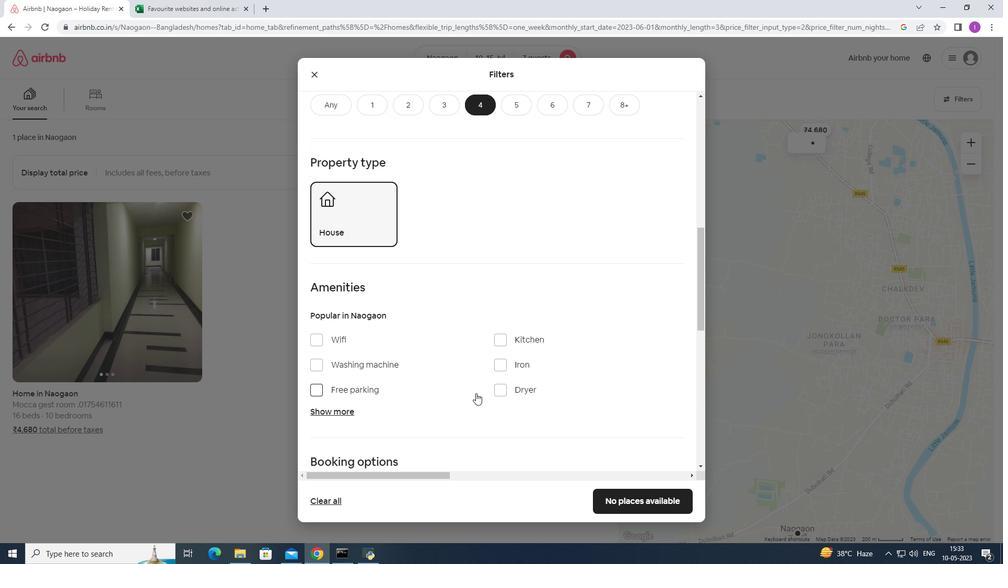 
Action: Mouse moved to (315, 281)
Screenshot: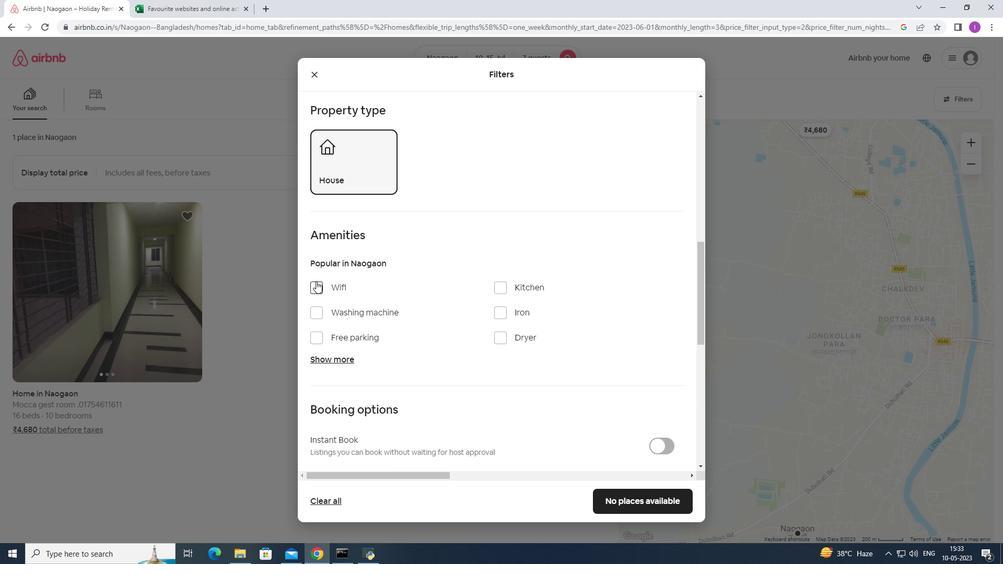 
Action: Mouse pressed left at (315, 281)
Screenshot: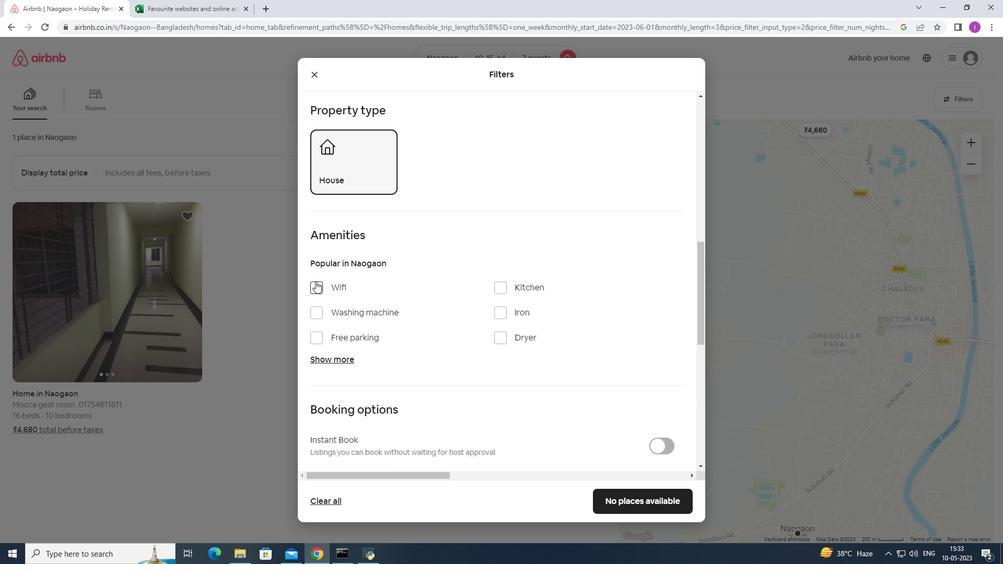 
Action: Mouse moved to (318, 337)
Screenshot: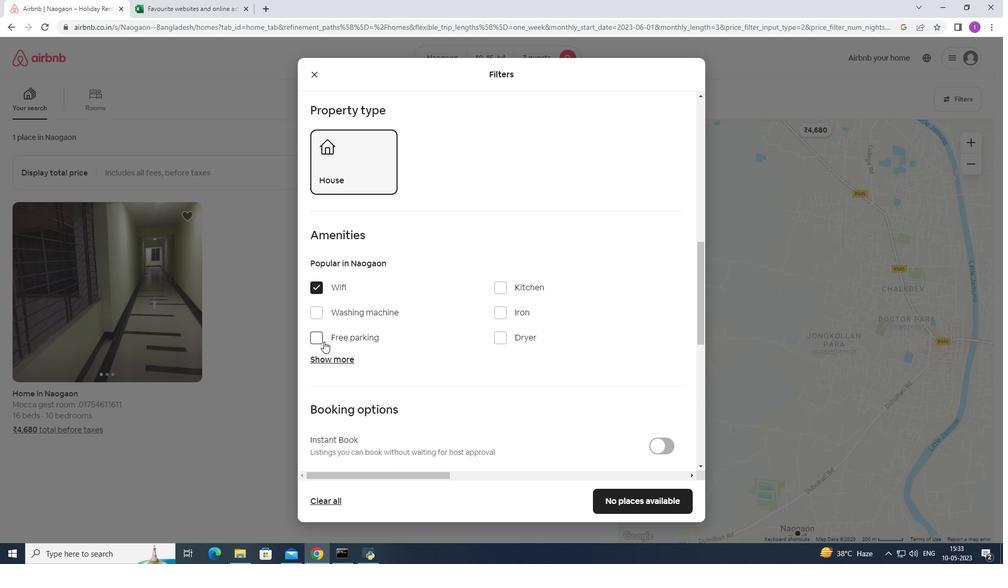
Action: Mouse pressed left at (318, 337)
Screenshot: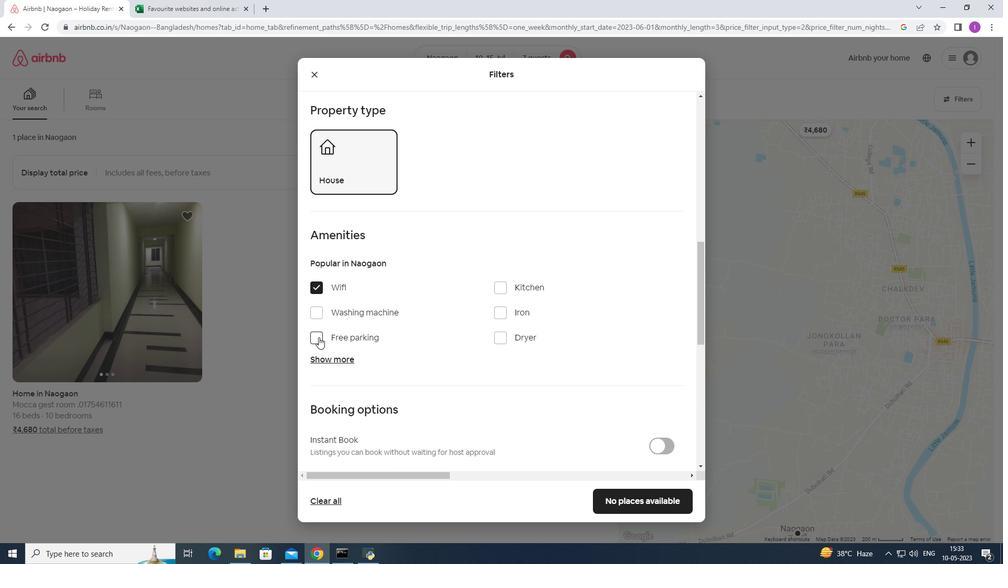 
Action: Mouse moved to (348, 362)
Screenshot: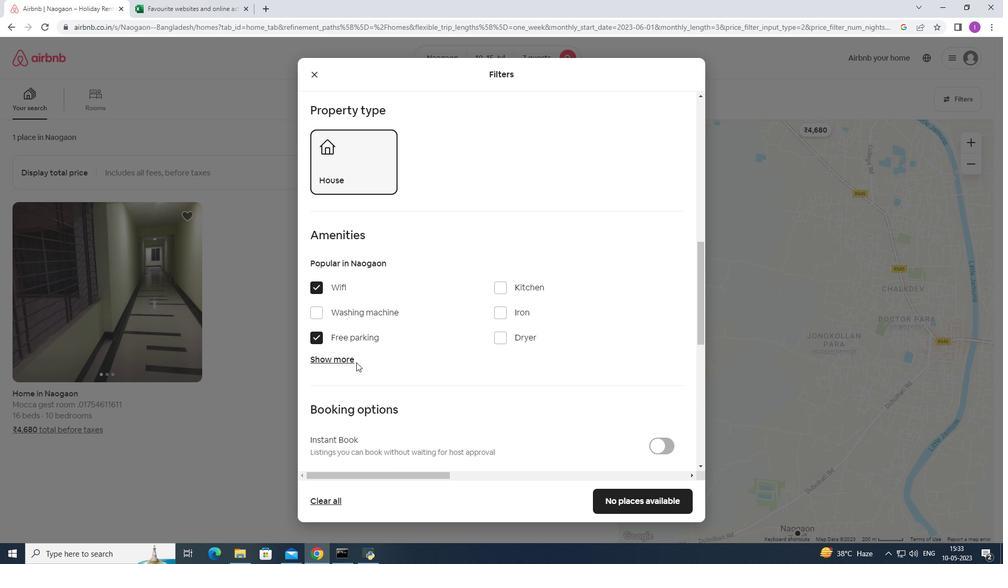 
Action: Mouse pressed left at (348, 362)
Screenshot: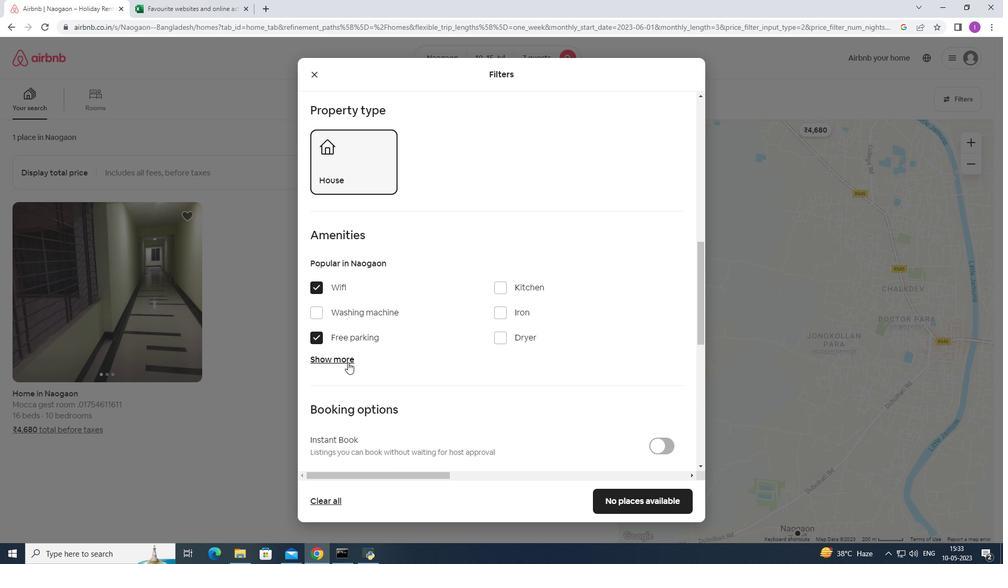 
Action: Mouse moved to (358, 408)
Screenshot: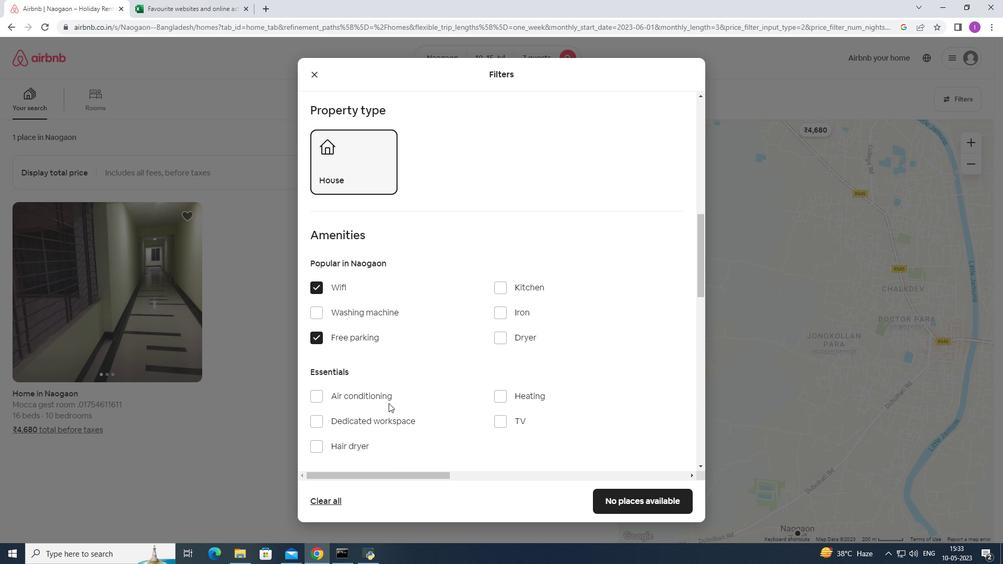 
Action: Mouse scrolled (358, 407) with delta (0, 0)
Screenshot: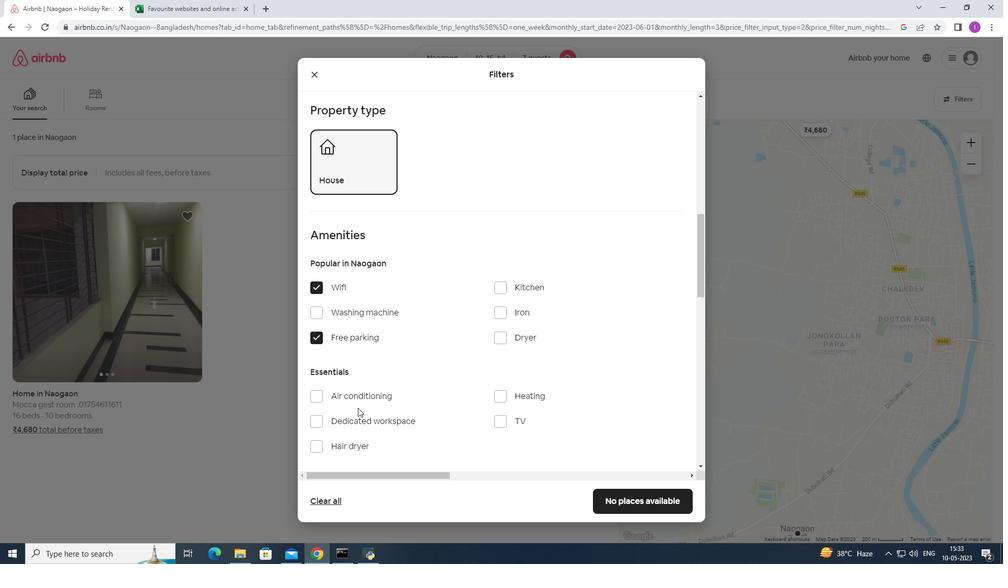 
Action: Mouse scrolled (358, 407) with delta (0, 0)
Screenshot: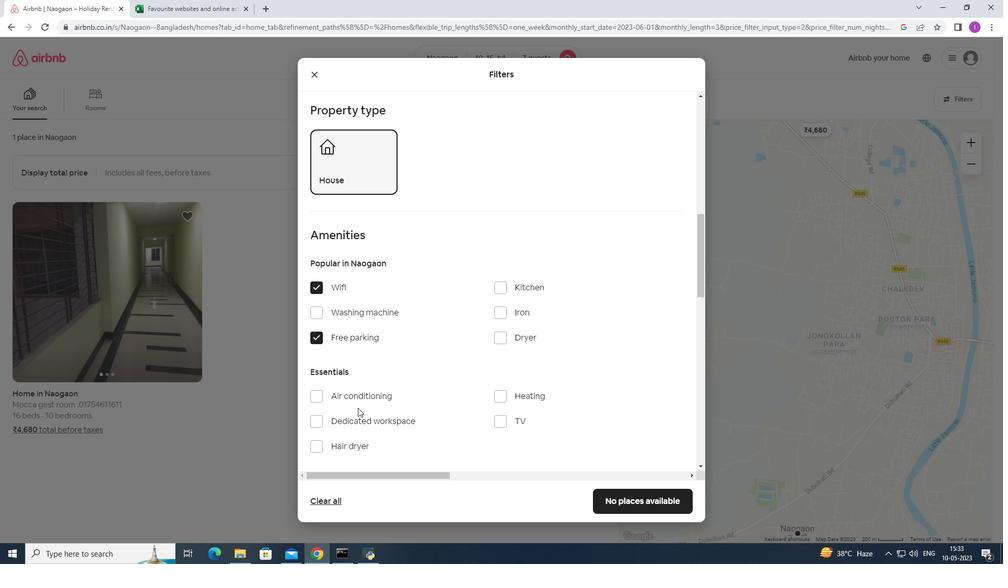 
Action: Mouse scrolled (358, 407) with delta (0, 0)
Screenshot: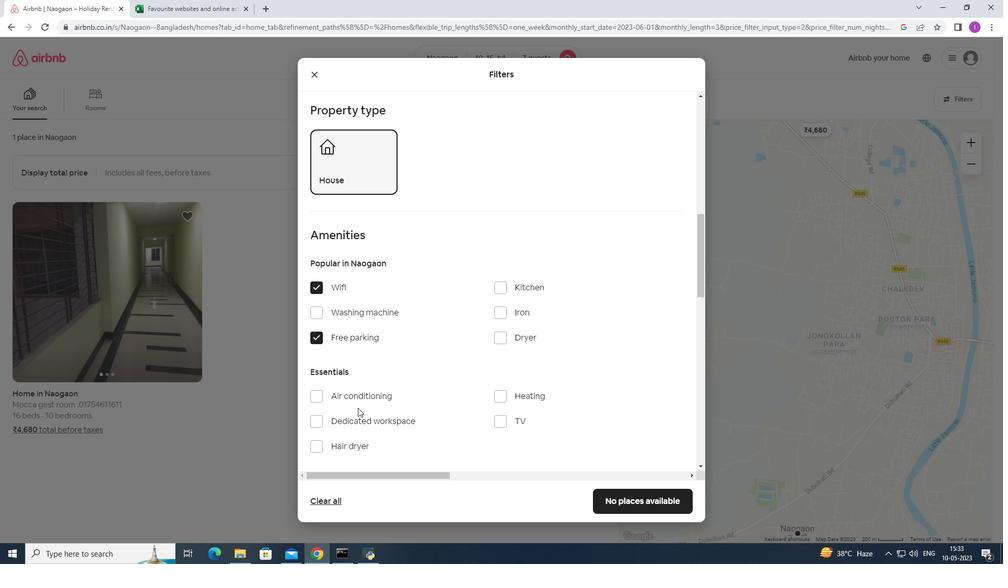 
Action: Mouse moved to (504, 264)
Screenshot: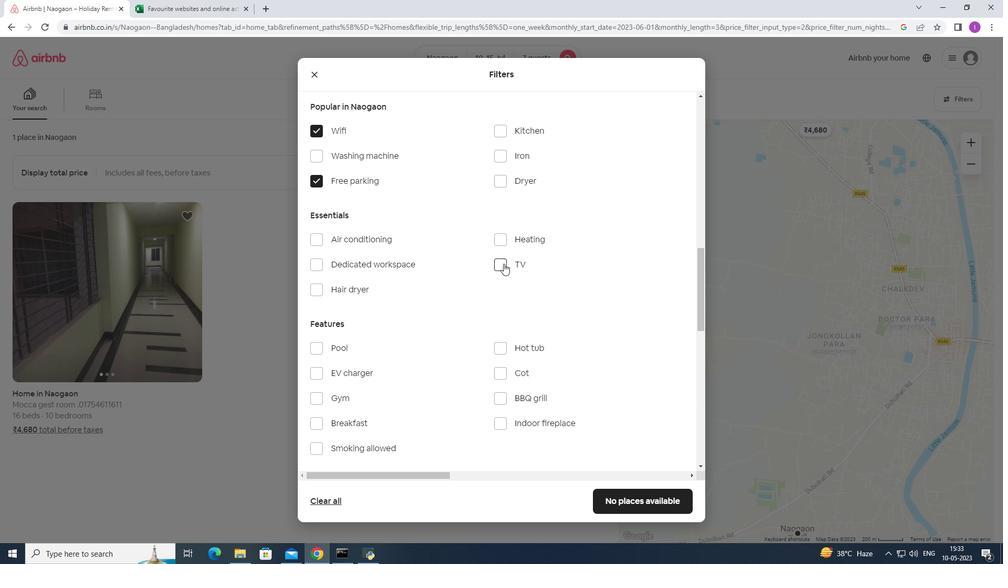 
Action: Mouse pressed left at (504, 264)
Screenshot: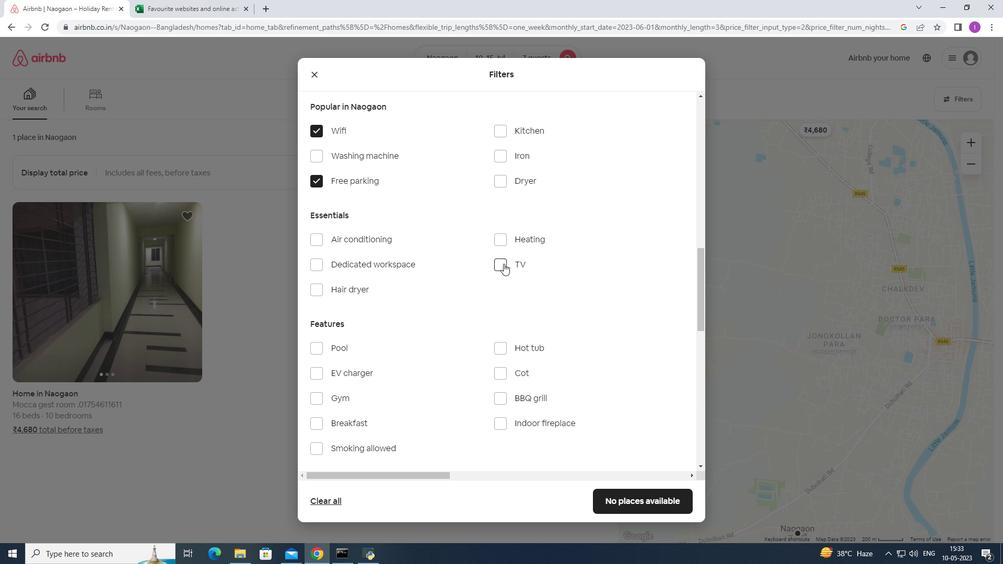 
Action: Mouse moved to (394, 358)
Screenshot: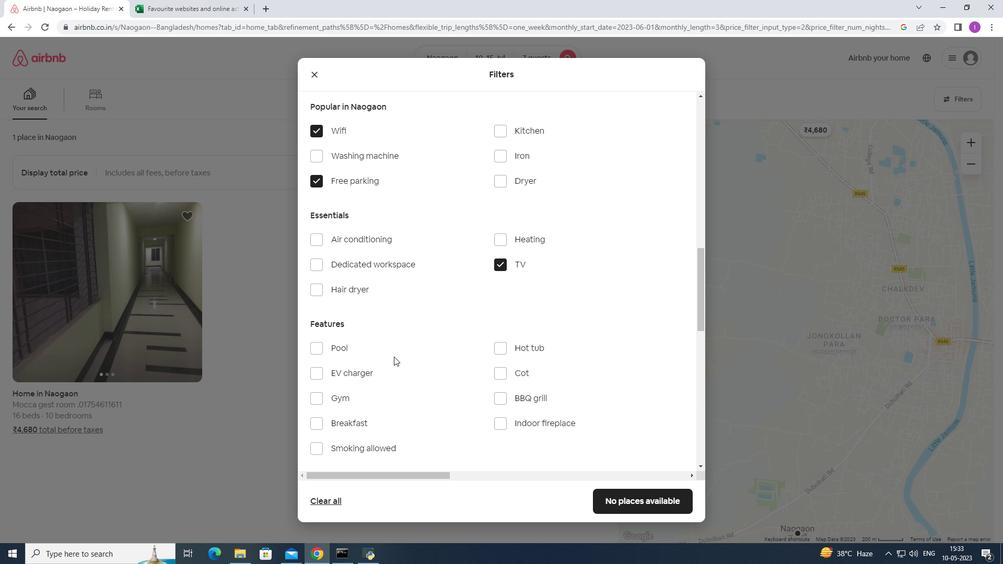 
Action: Mouse scrolled (394, 357) with delta (0, 0)
Screenshot: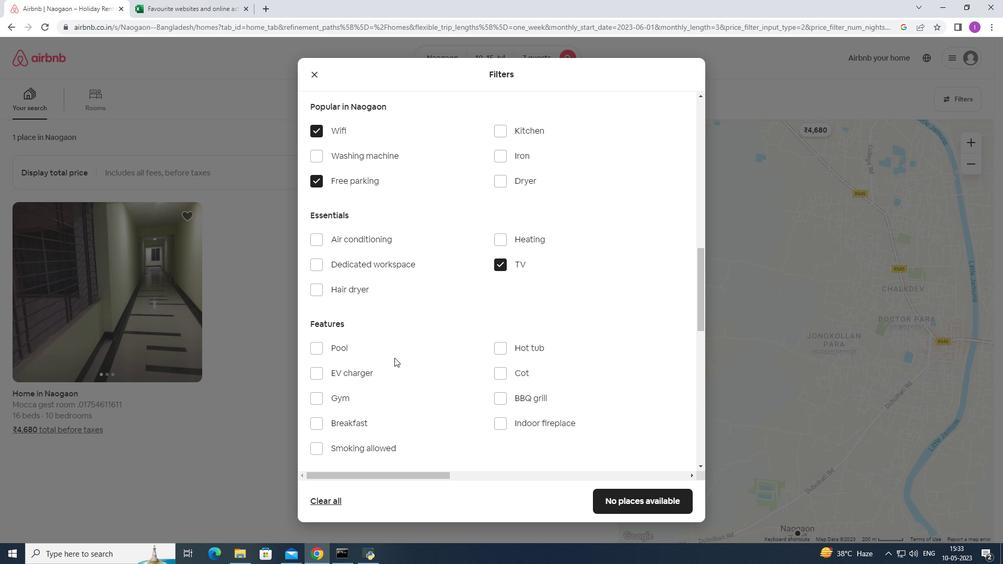 
Action: Mouse scrolled (394, 357) with delta (0, 0)
Screenshot: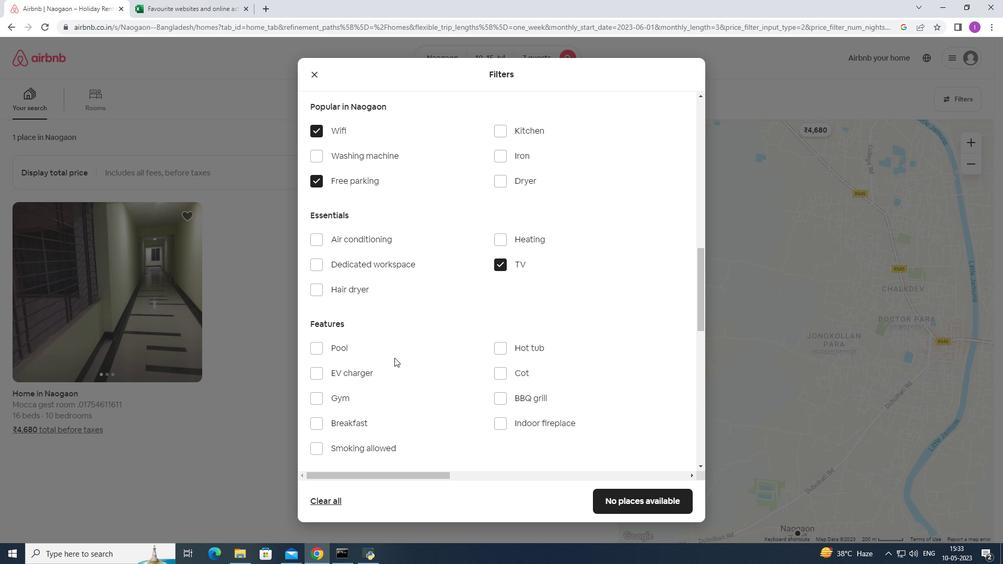 
Action: Mouse moved to (318, 294)
Screenshot: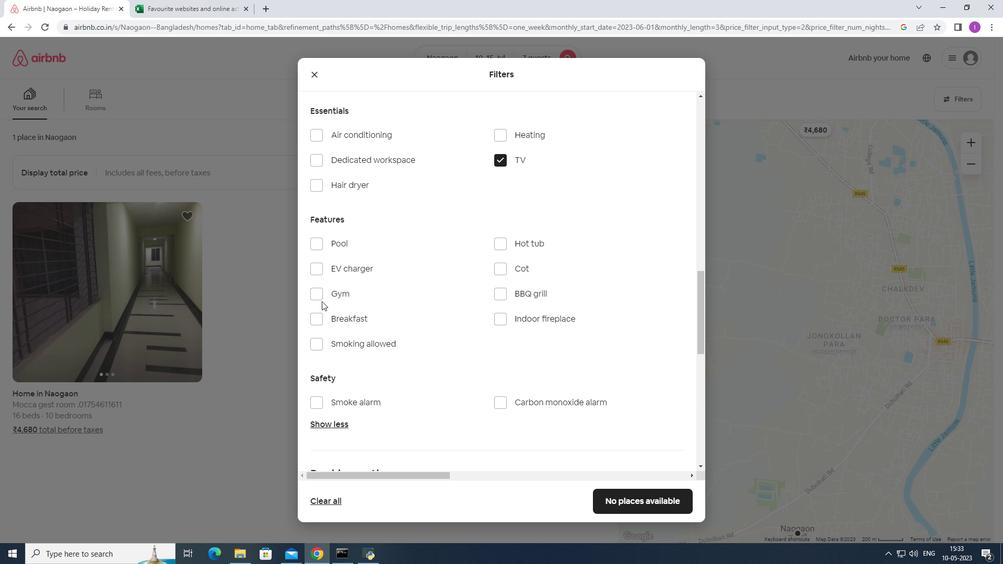 
Action: Mouse pressed left at (318, 294)
Screenshot: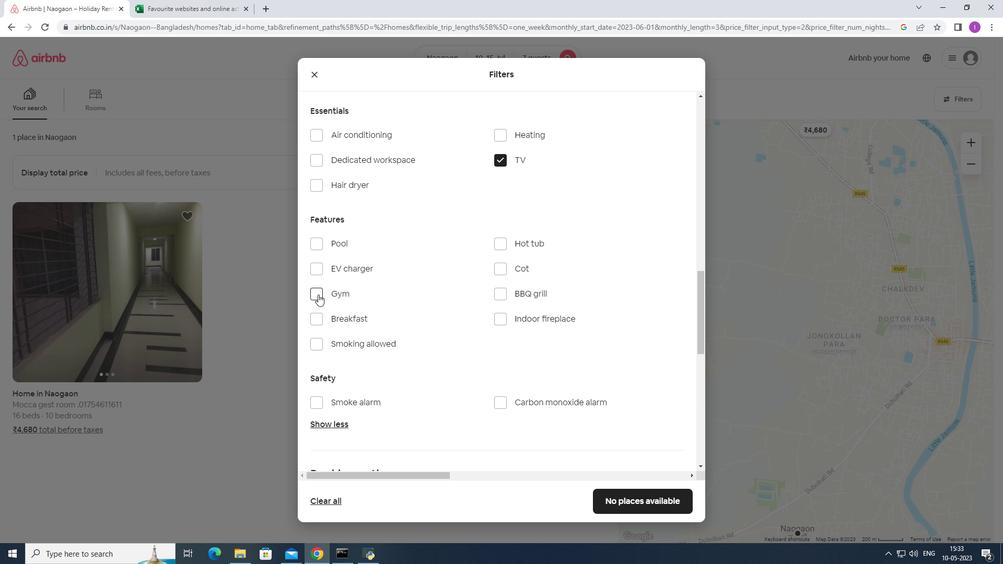 
Action: Mouse moved to (322, 319)
Screenshot: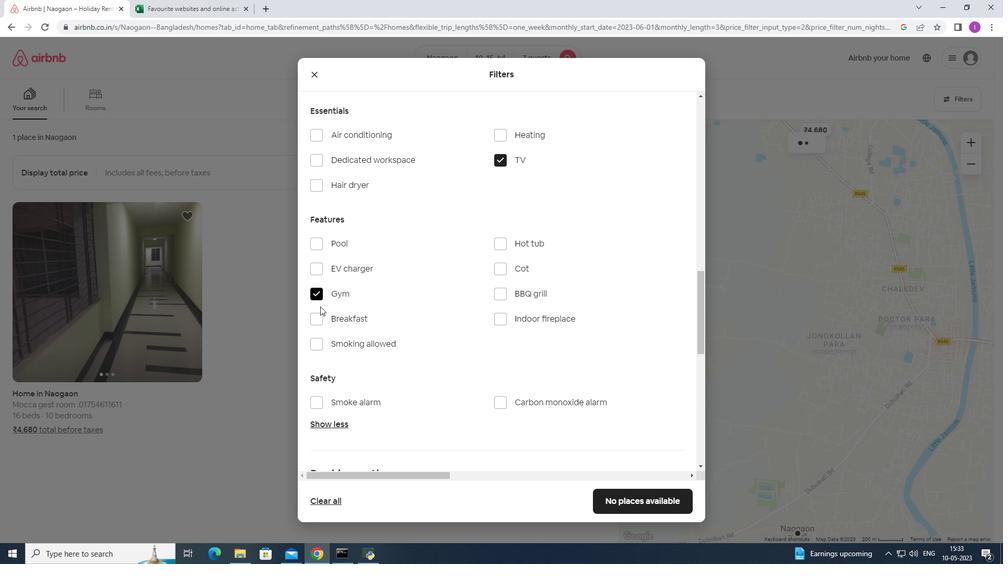 
Action: Mouse pressed left at (322, 319)
Screenshot: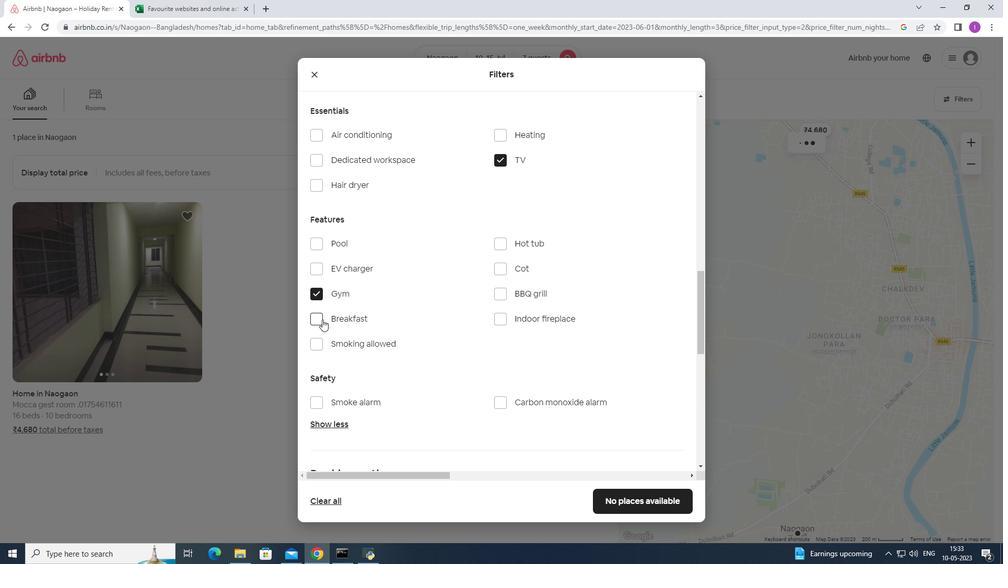 
Action: Mouse moved to (471, 351)
Screenshot: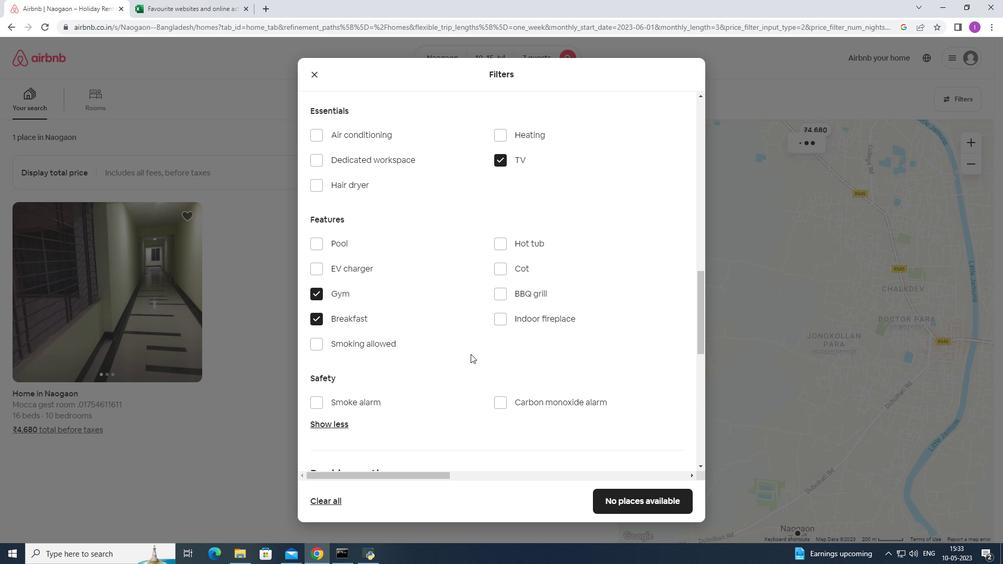
Action: Mouse scrolled (471, 351) with delta (0, 0)
Screenshot: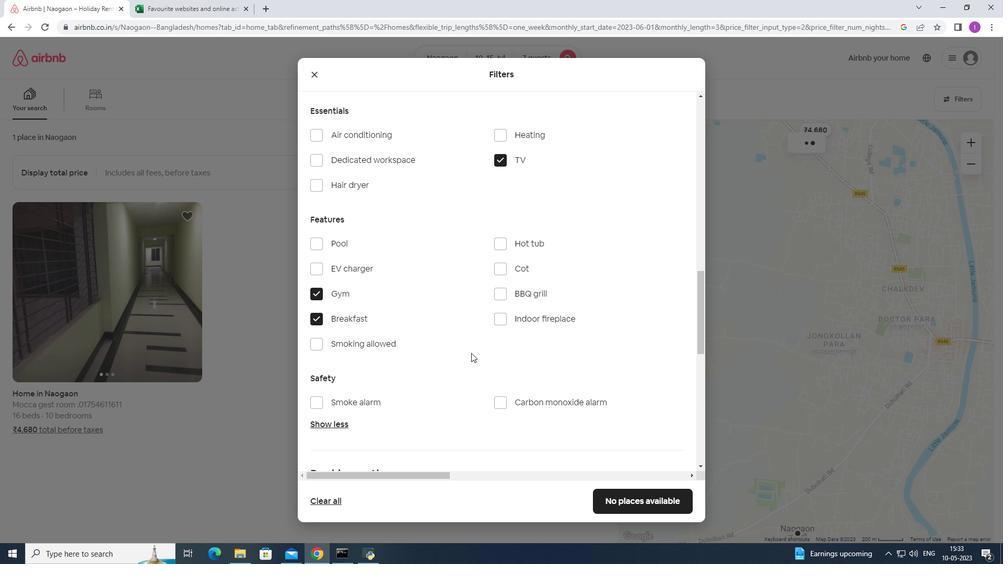 
Action: Mouse scrolled (471, 351) with delta (0, 0)
Screenshot: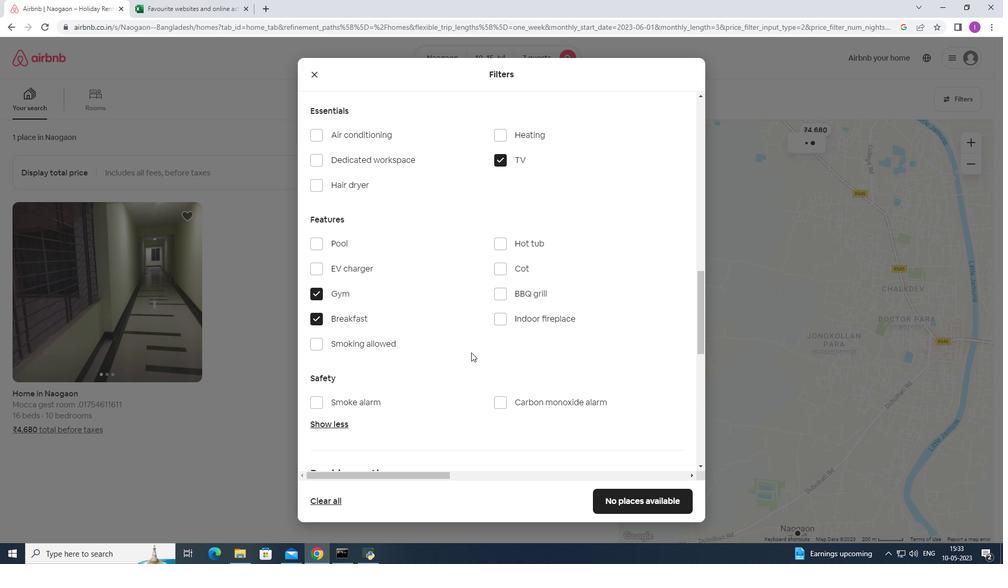 
Action: Mouse scrolled (471, 351) with delta (0, 0)
Screenshot: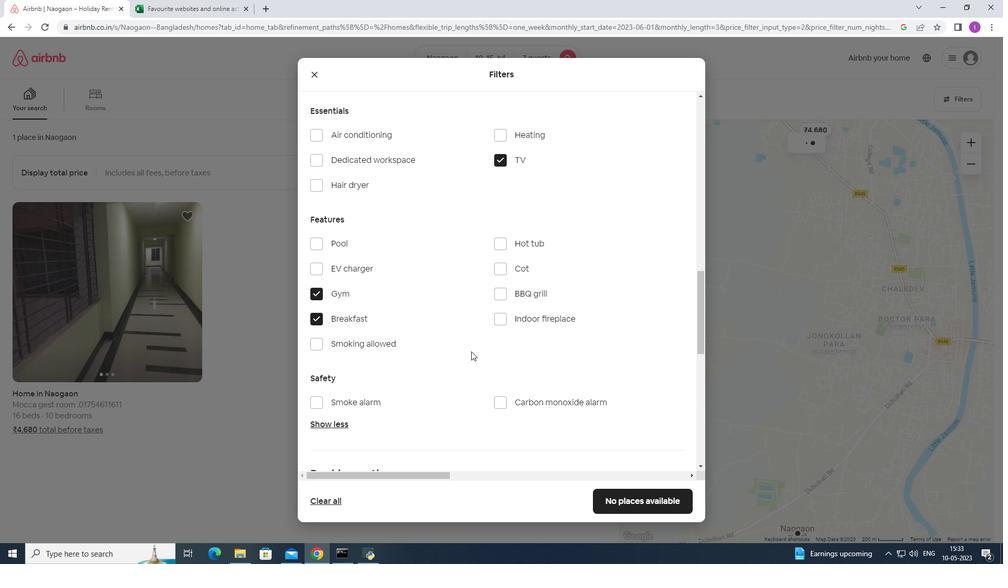 
Action: Mouse moved to (471, 351)
Screenshot: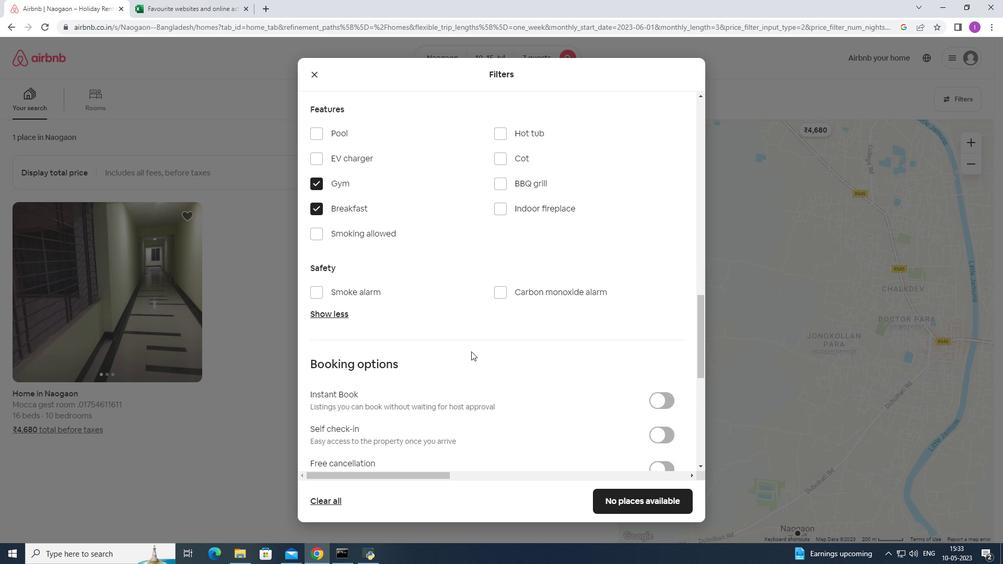 
Action: Mouse scrolled (471, 351) with delta (0, 0)
Screenshot: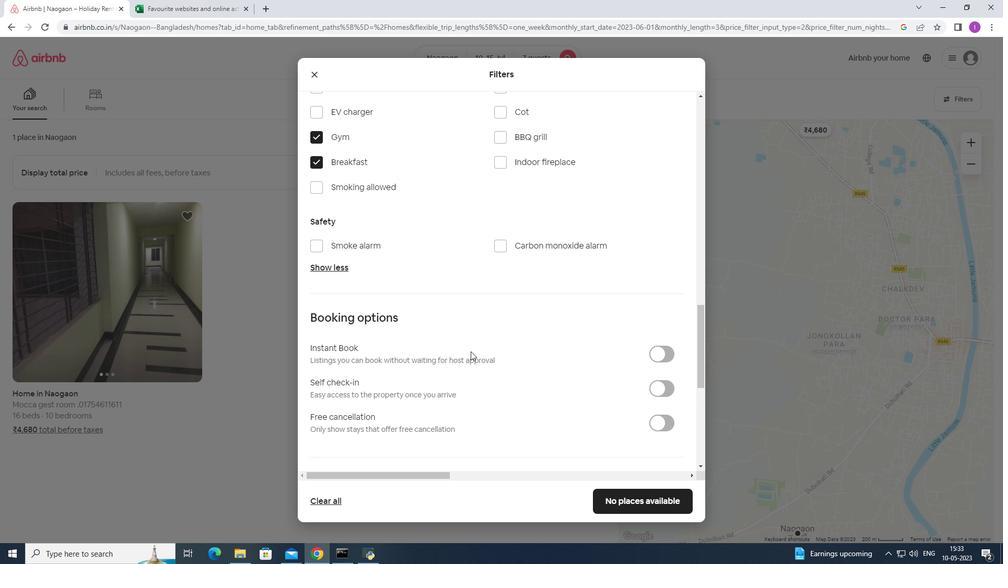
Action: Mouse scrolled (471, 351) with delta (0, 0)
Screenshot: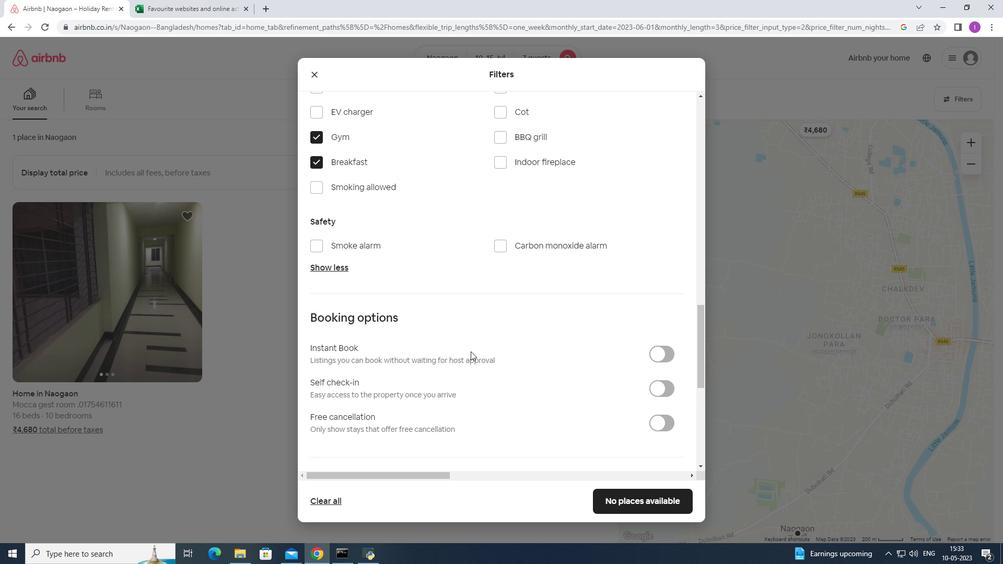 
Action: Mouse moved to (669, 289)
Screenshot: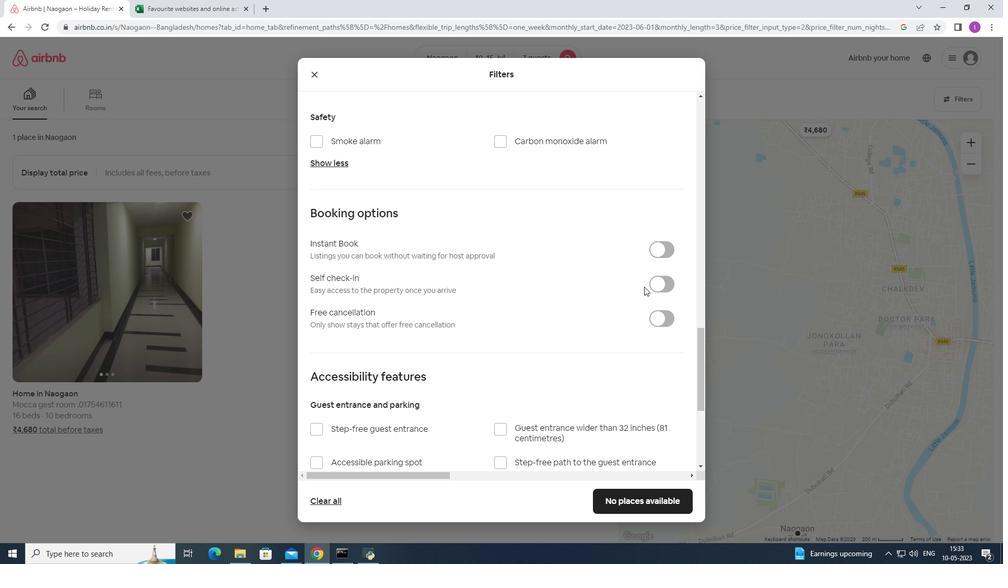
Action: Mouse pressed left at (669, 289)
Screenshot: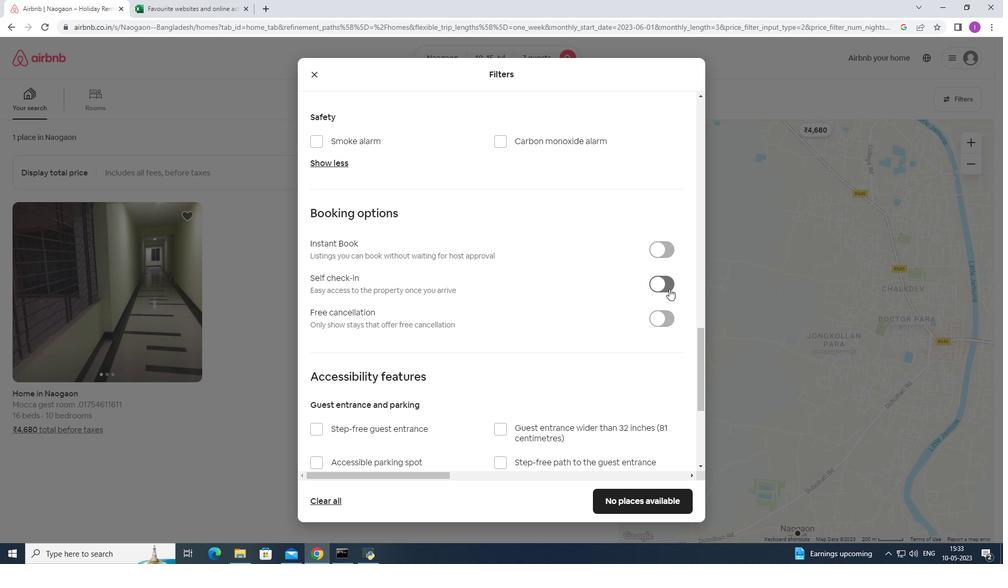 
Action: Mouse moved to (392, 416)
Screenshot: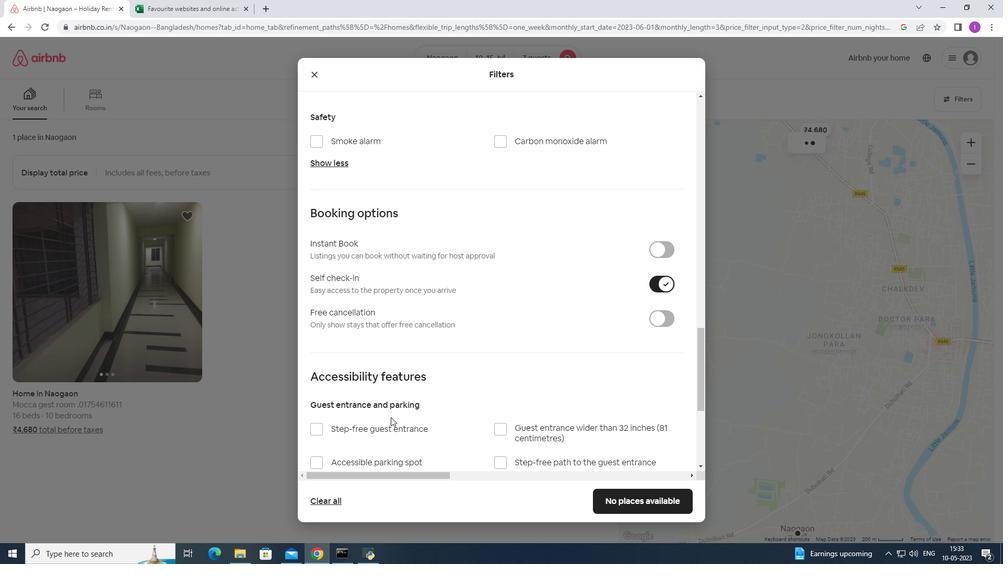 
Action: Mouse scrolled (392, 415) with delta (0, 0)
Screenshot: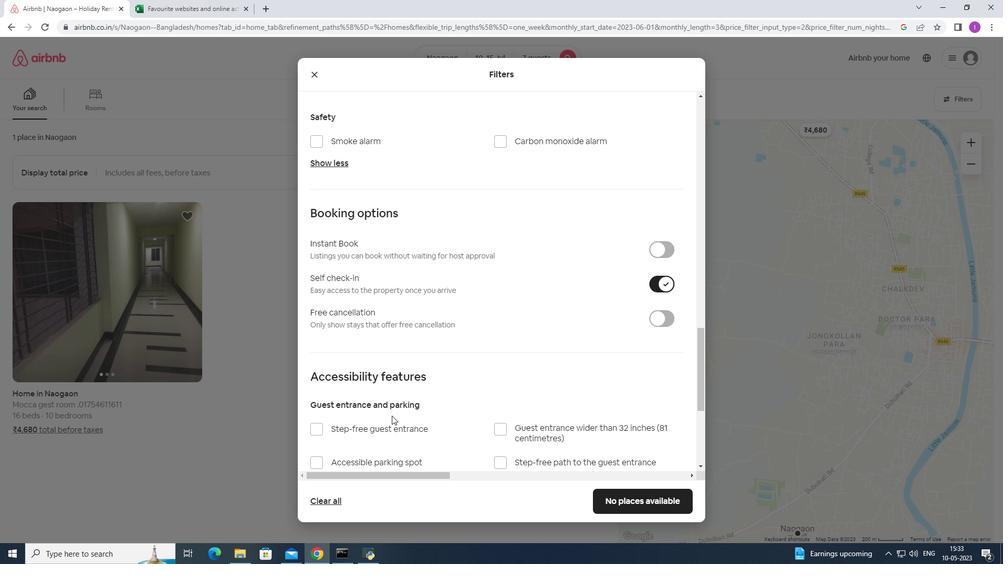 
Action: Mouse scrolled (392, 415) with delta (0, 0)
Screenshot: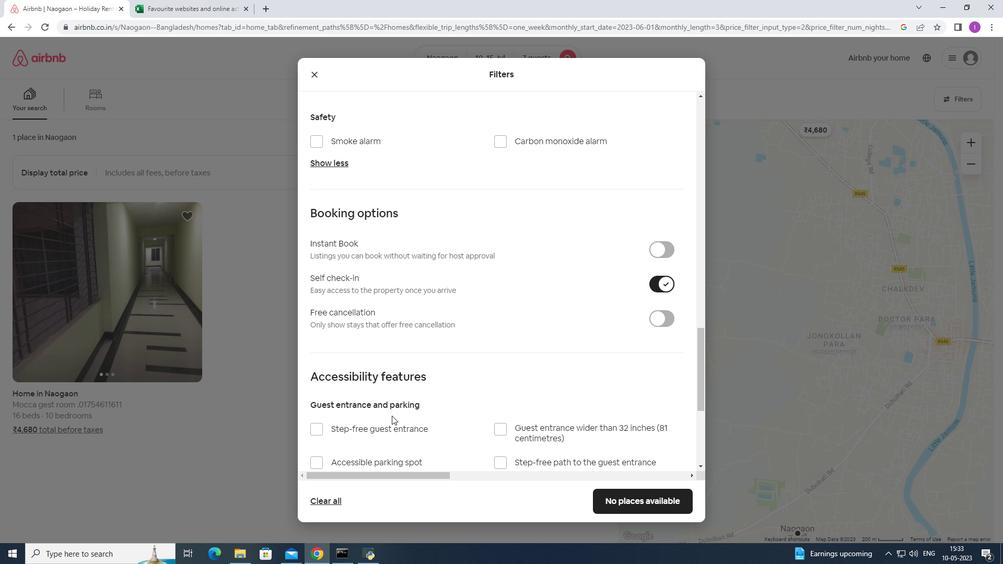 
Action: Mouse scrolled (392, 415) with delta (0, 0)
Screenshot: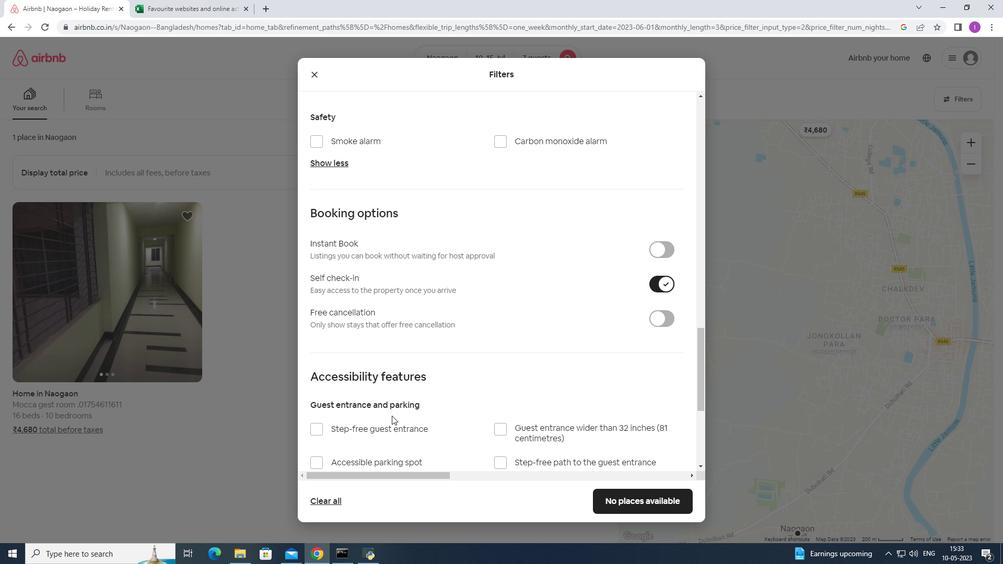 
Action: Mouse scrolled (392, 415) with delta (0, 0)
Screenshot: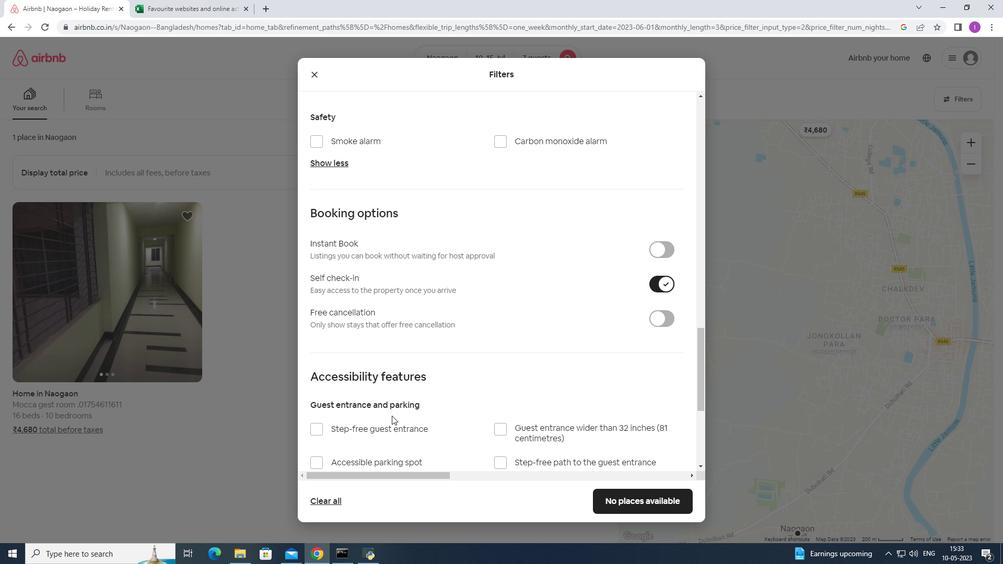 
Action: Mouse moved to (392, 414)
Screenshot: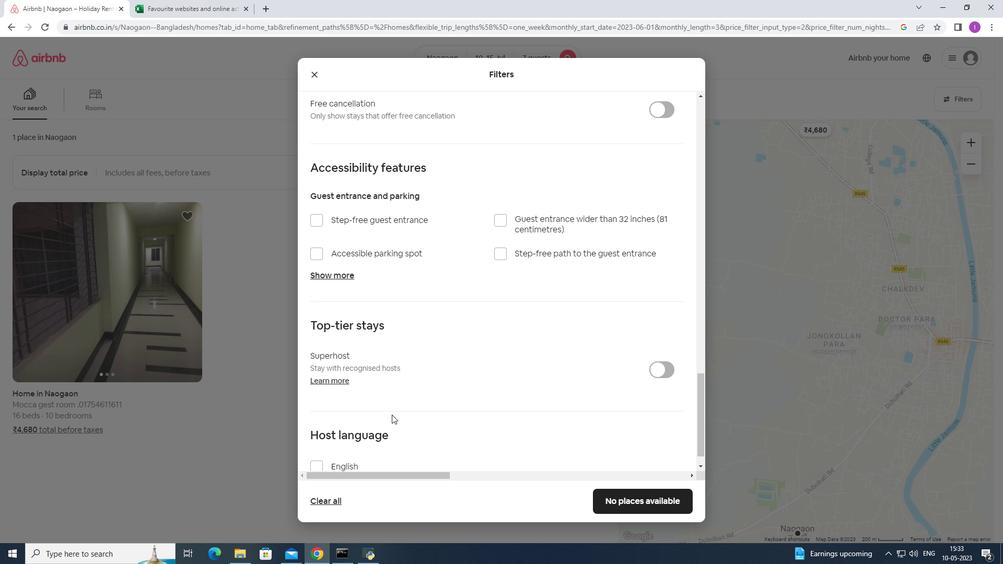 
Action: Mouse scrolled (392, 414) with delta (0, 0)
Screenshot: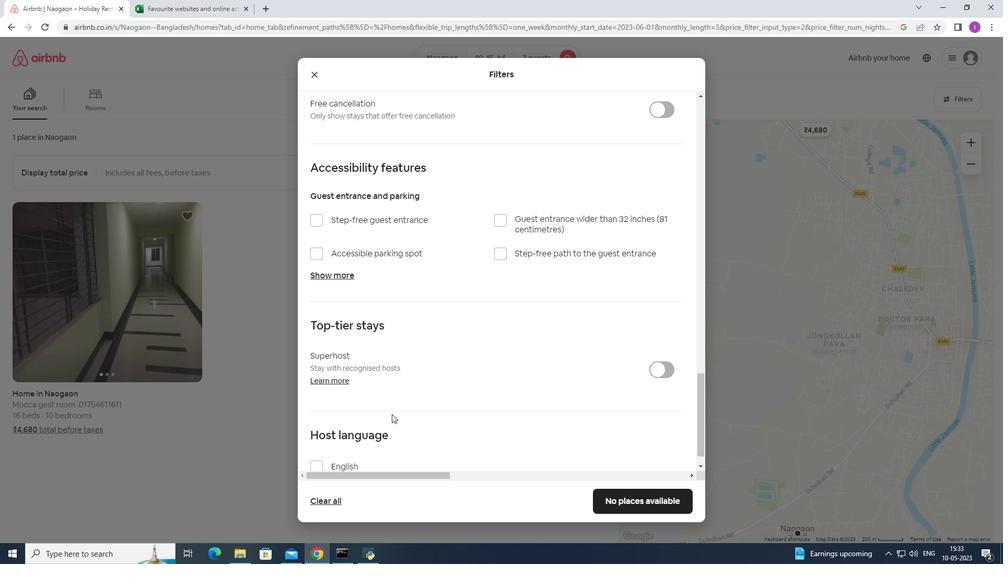 
Action: Mouse scrolled (392, 414) with delta (0, 0)
Screenshot: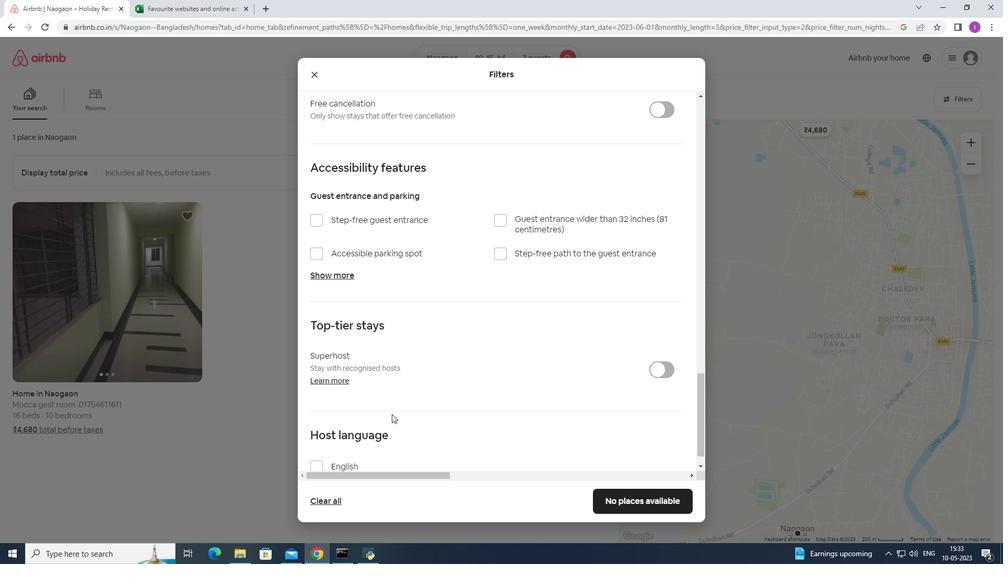 
Action: Mouse scrolled (392, 414) with delta (0, 0)
Screenshot: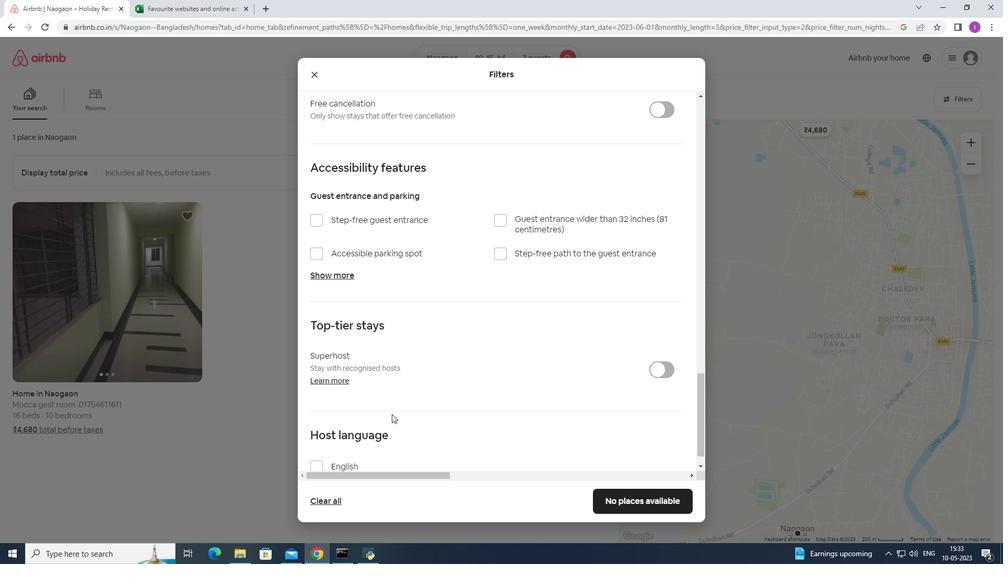 
Action: Mouse scrolled (392, 414) with delta (0, 0)
Screenshot: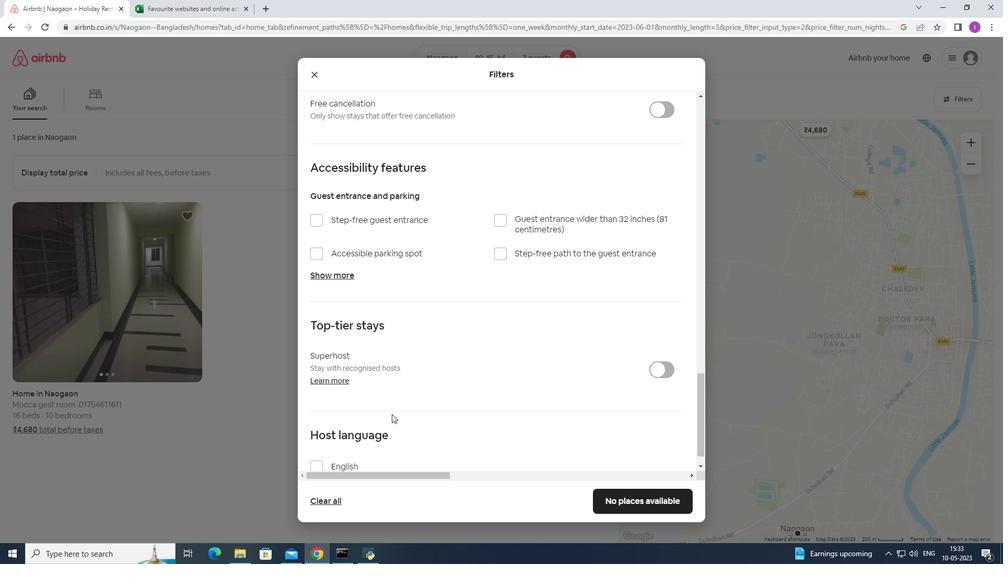 
Action: Mouse moved to (393, 412)
Screenshot: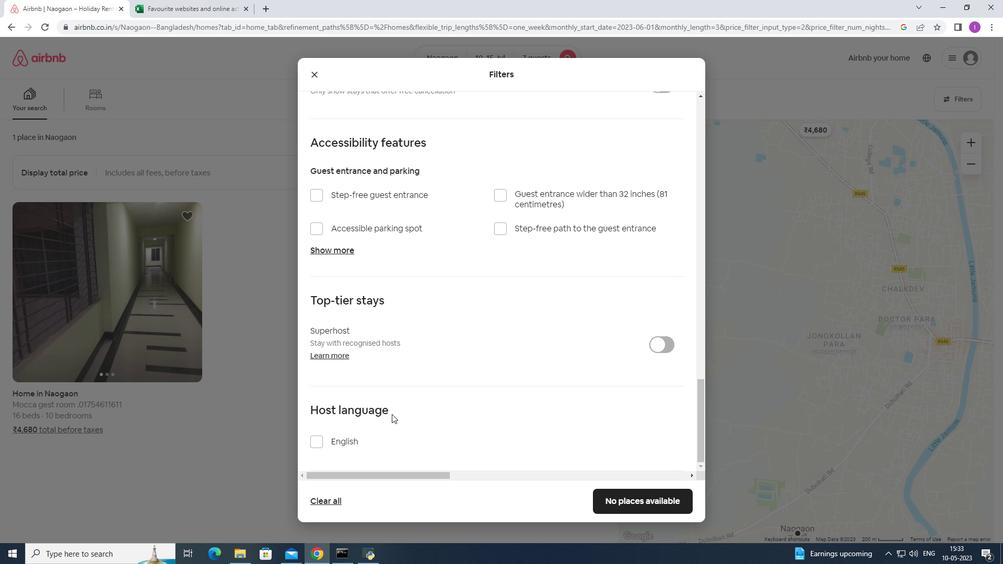 
Action: Mouse scrolled (393, 412) with delta (0, 0)
Screenshot: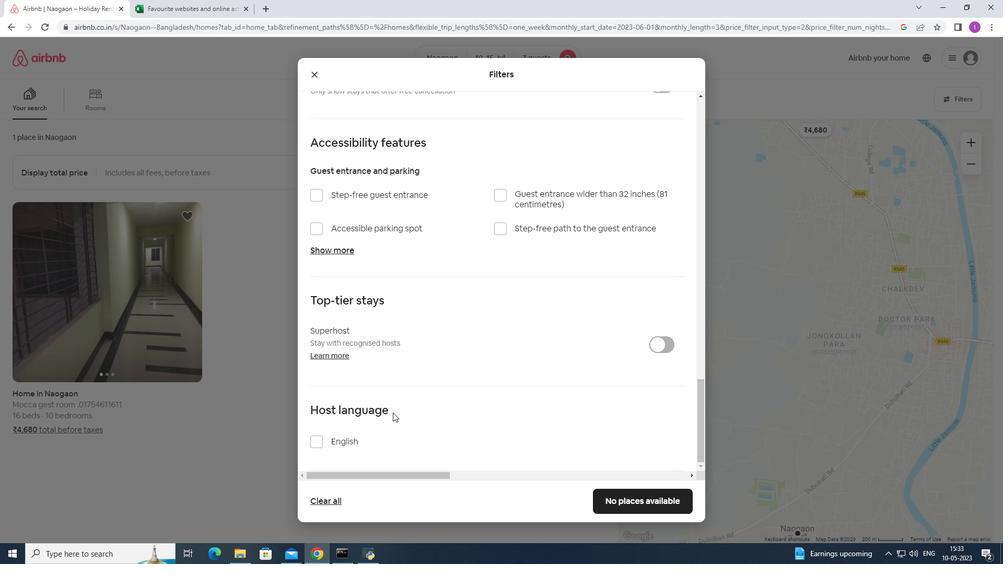
Action: Mouse scrolled (393, 412) with delta (0, 0)
Screenshot: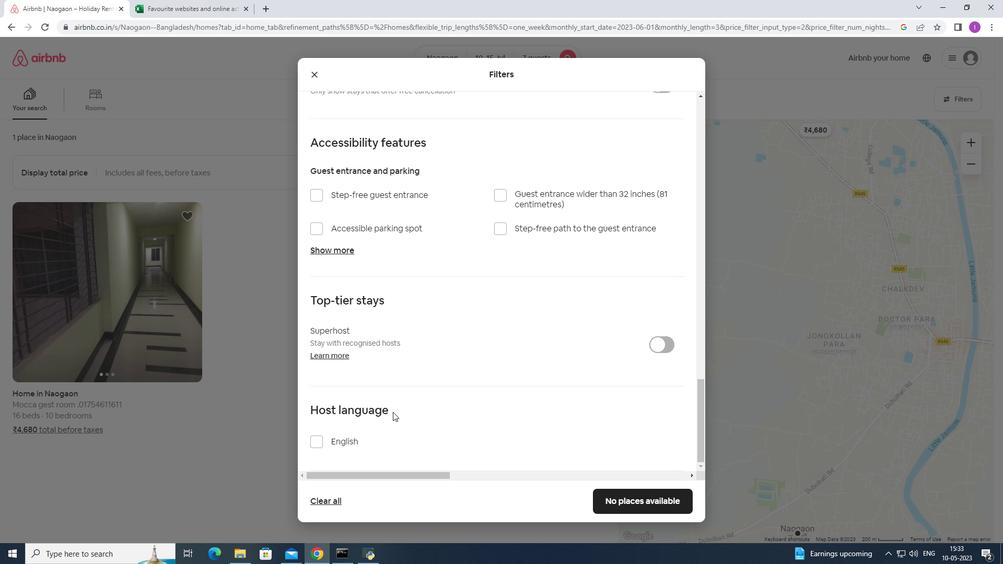 
Action: Mouse scrolled (393, 412) with delta (0, 0)
Screenshot: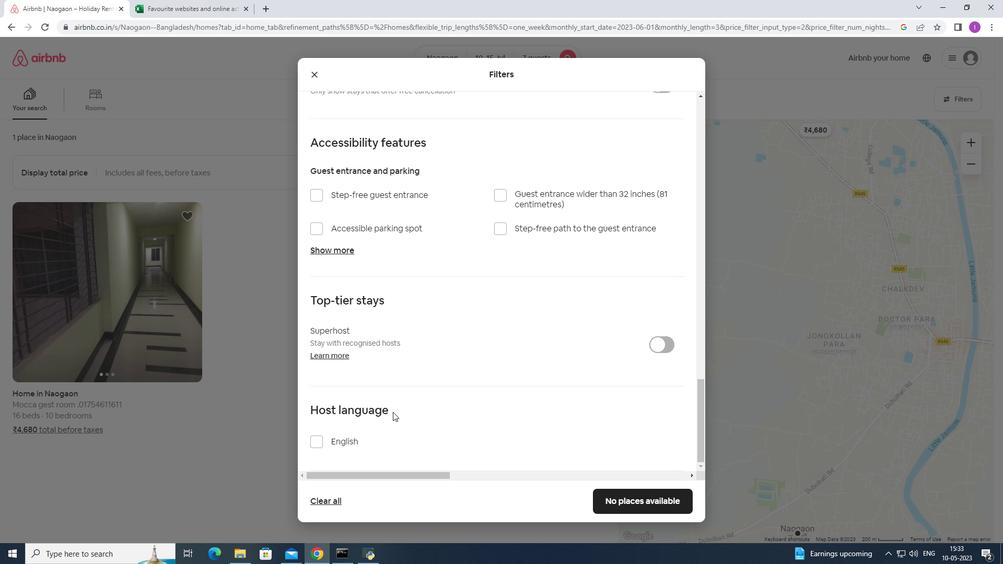 
Action: Mouse moved to (316, 437)
Screenshot: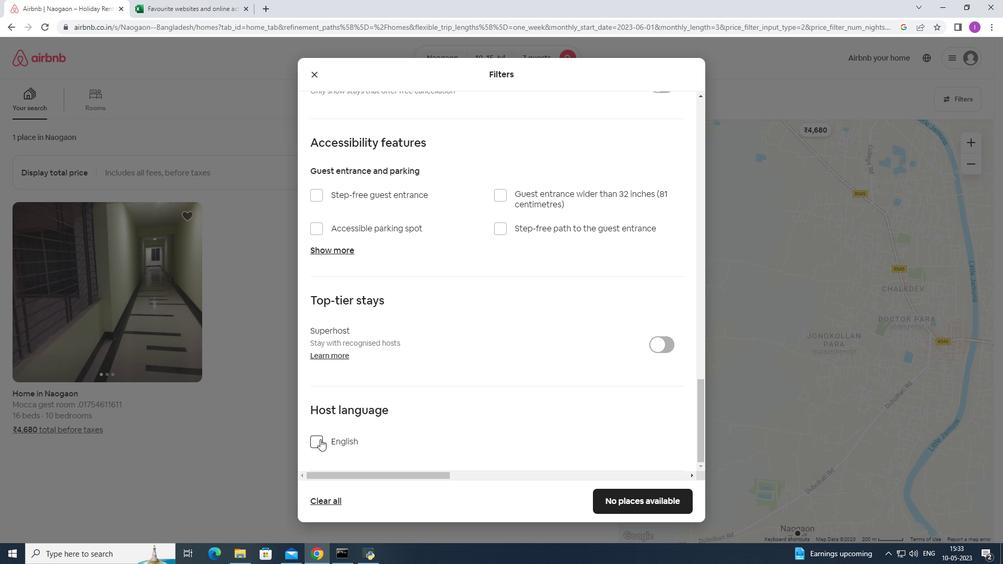 
Action: Mouse pressed left at (316, 437)
Screenshot: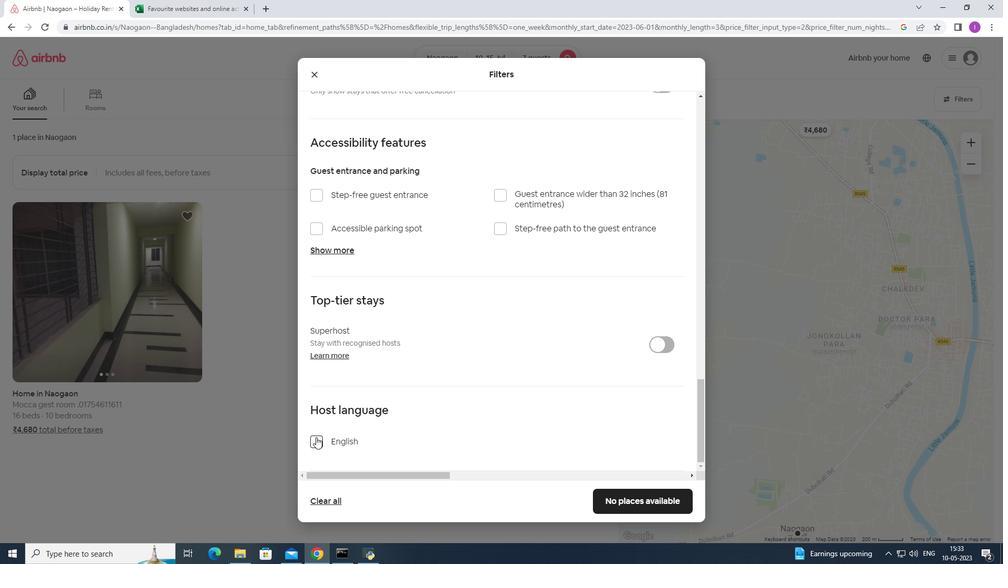 
Action: Mouse moved to (638, 502)
Screenshot: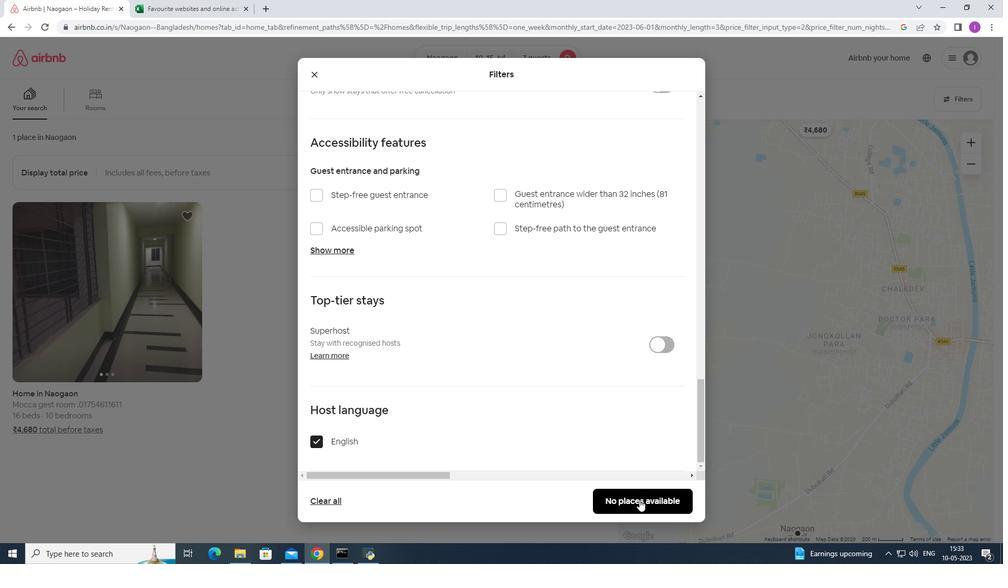 
Action: Mouse pressed left at (638, 502)
Screenshot: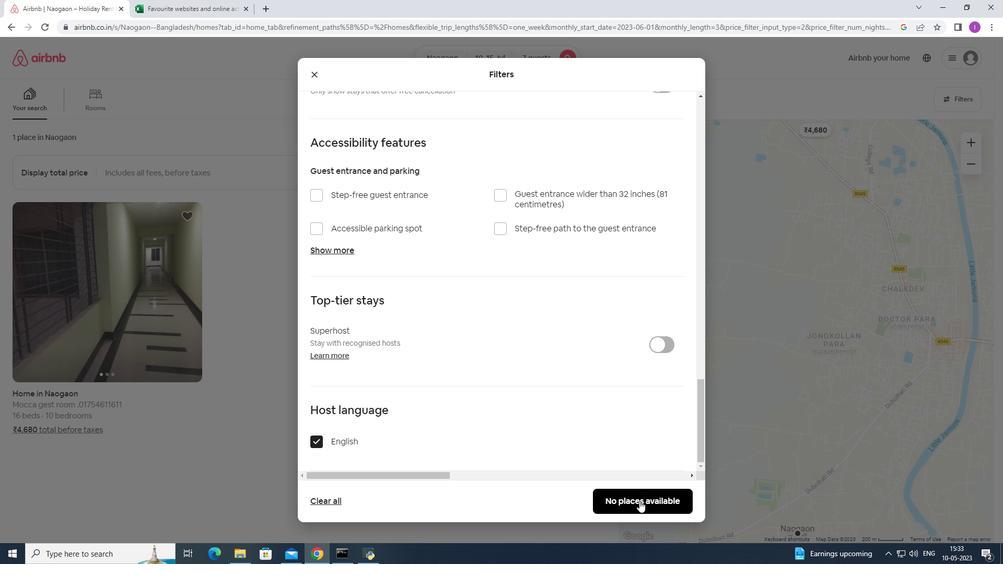 
Action: Mouse moved to (595, 369)
Screenshot: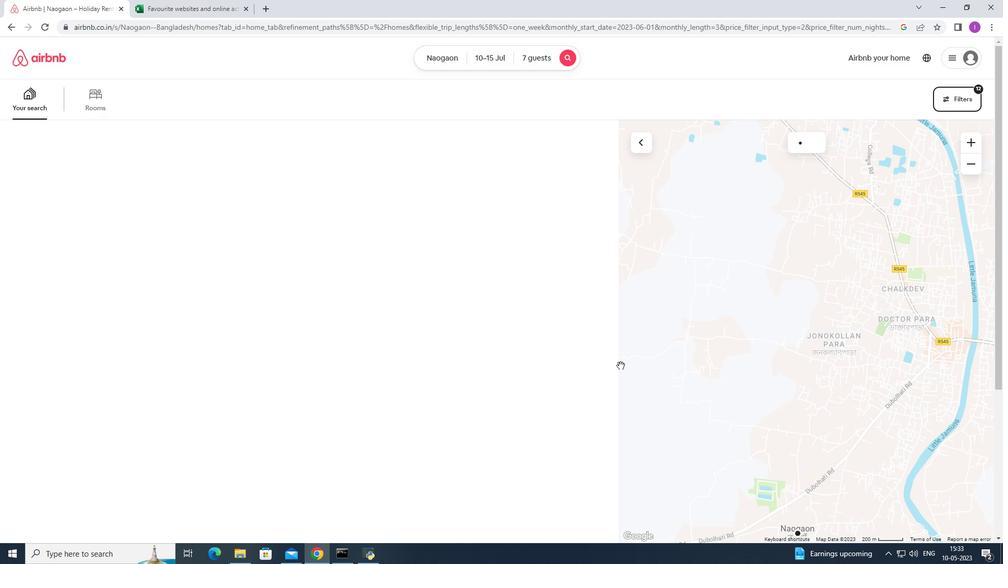 
